 Task: Look for space in Kabul, Afghanistan from 6th September, 2023 to 10th September, 2023 for 1 adult in price range Rs.9000 to Rs.17000. Place can be private room with 1  bedroom having 1 bed and 1 bathroom. Property type can be hotel. Amenities needed are: air conditioning, smoking allowed, . Booking option can be shelf check-in. Required host language is English.
Action: Mouse moved to (380, 82)
Screenshot: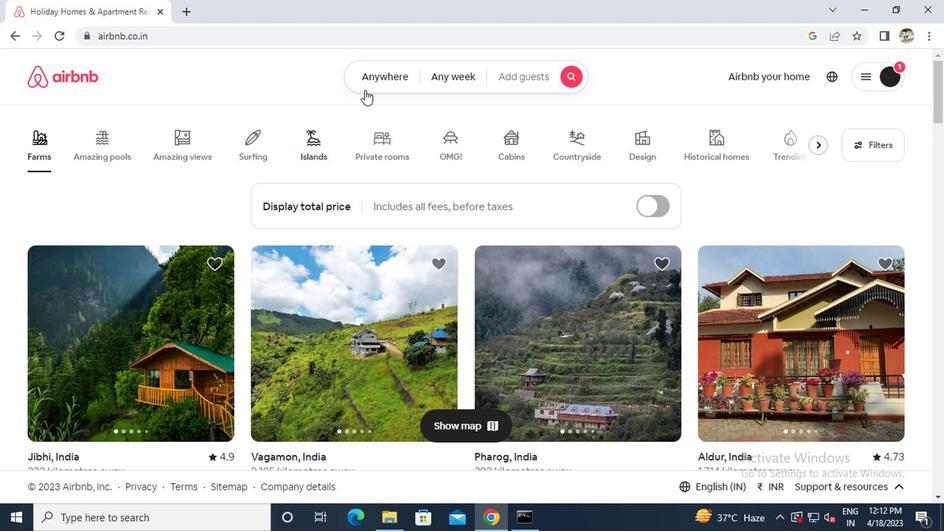 
Action: Mouse pressed left at (380, 82)
Screenshot: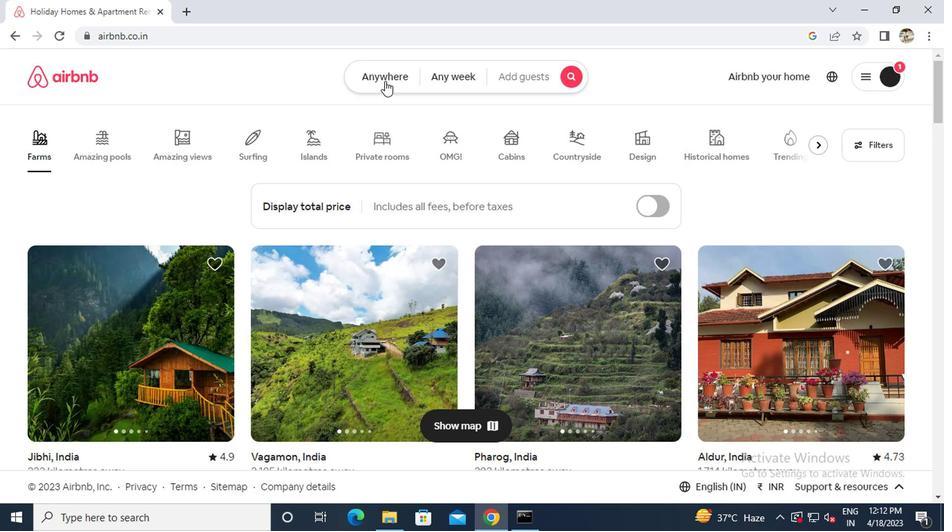 
Action: Mouse moved to (273, 141)
Screenshot: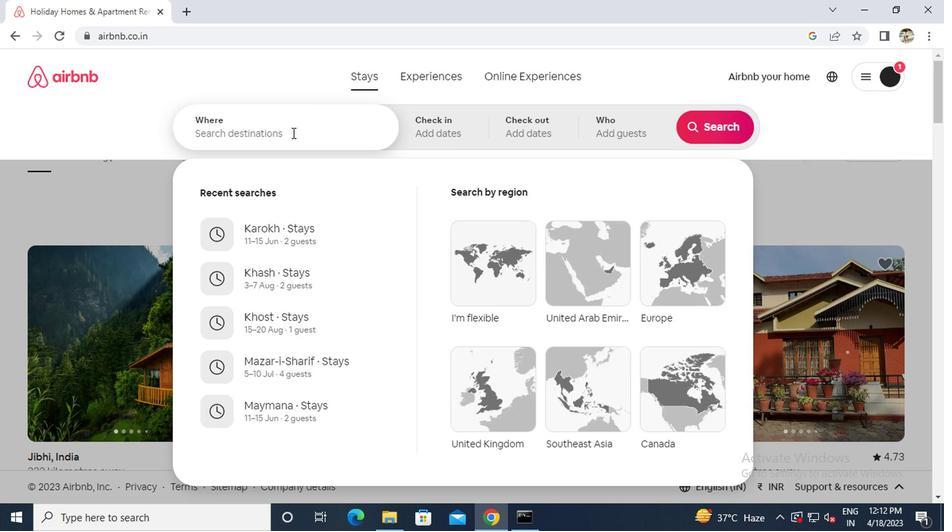 
Action: Mouse pressed left at (273, 141)
Screenshot: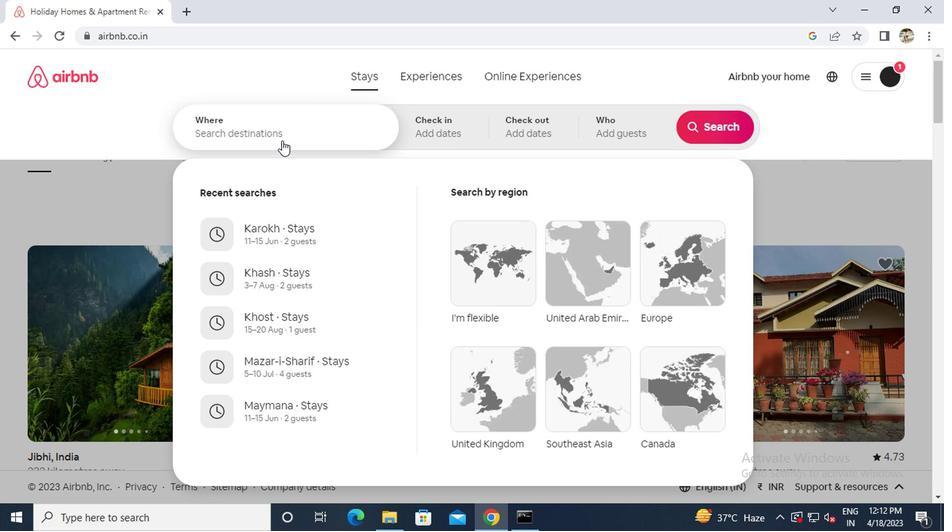 
Action: Key pressed <Key.caps_lock>k<Key.caps_lock>abul<Key.space>
Screenshot: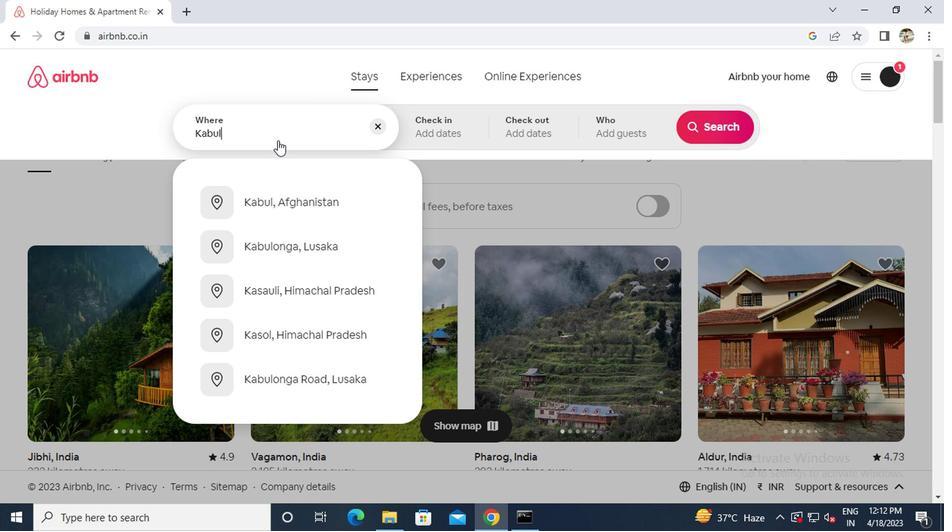 
Action: Mouse moved to (271, 205)
Screenshot: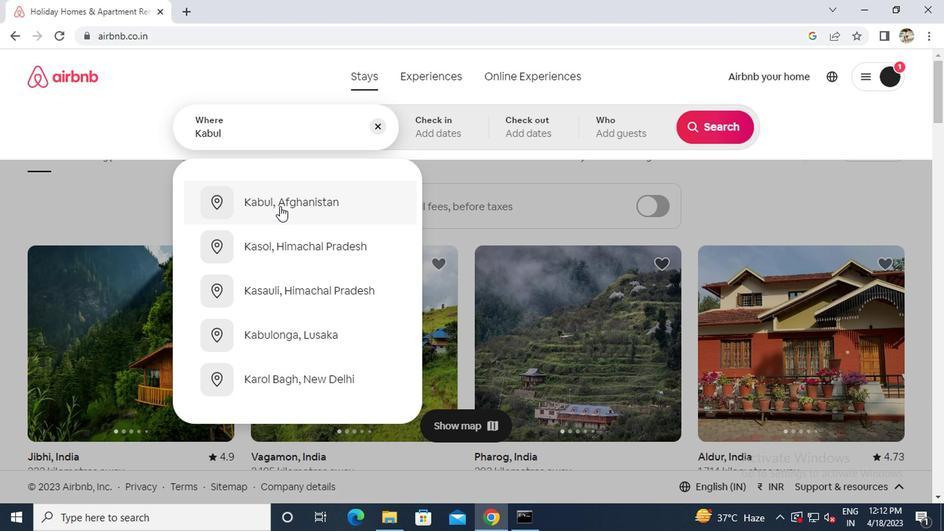 
Action: Mouse pressed left at (271, 205)
Screenshot: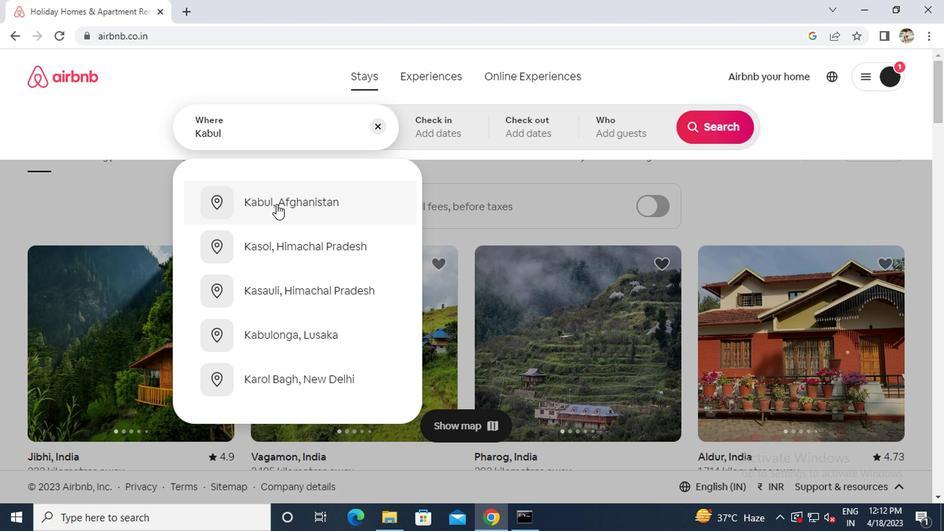 
Action: Mouse moved to (699, 242)
Screenshot: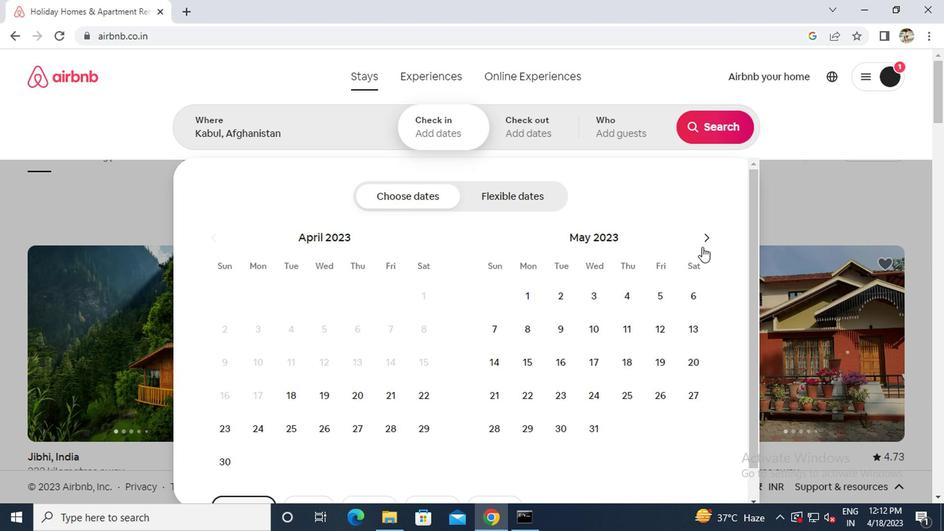 
Action: Mouse pressed left at (699, 242)
Screenshot: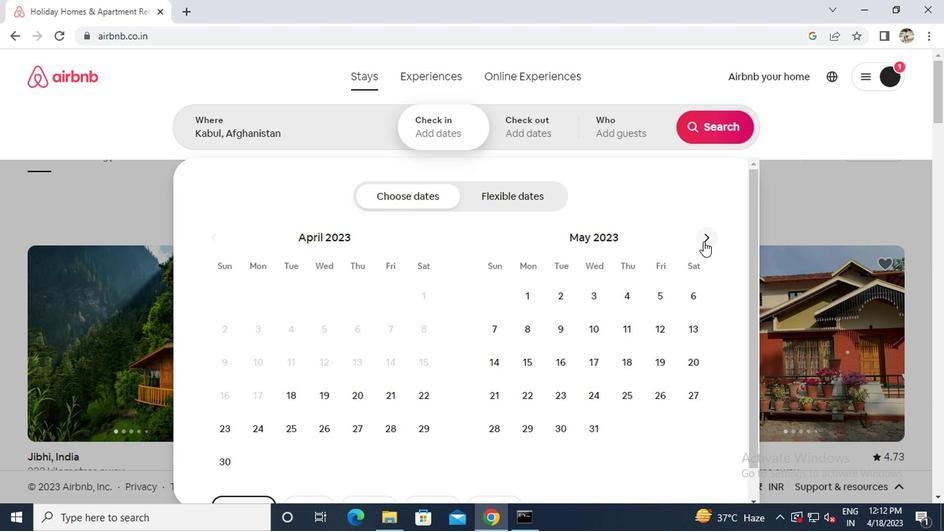 
Action: Mouse moved to (699, 242)
Screenshot: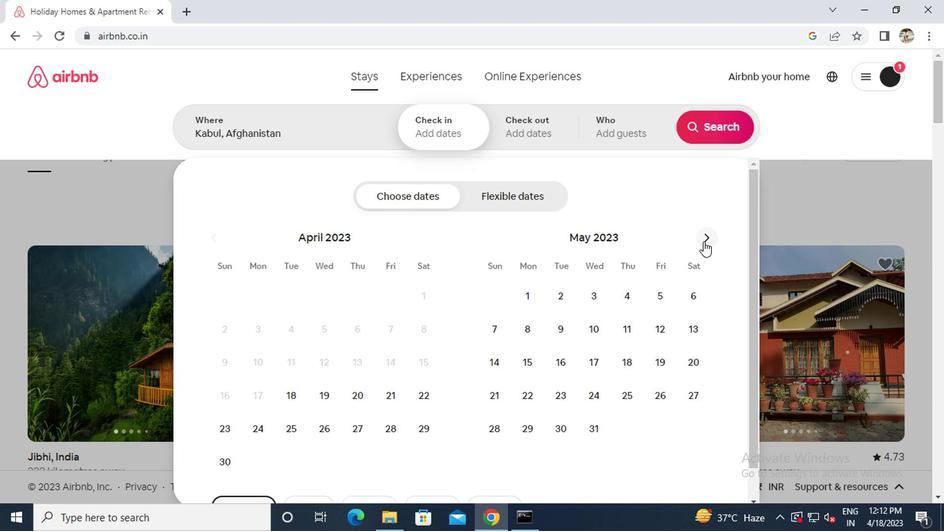 
Action: Mouse pressed left at (699, 242)
Screenshot: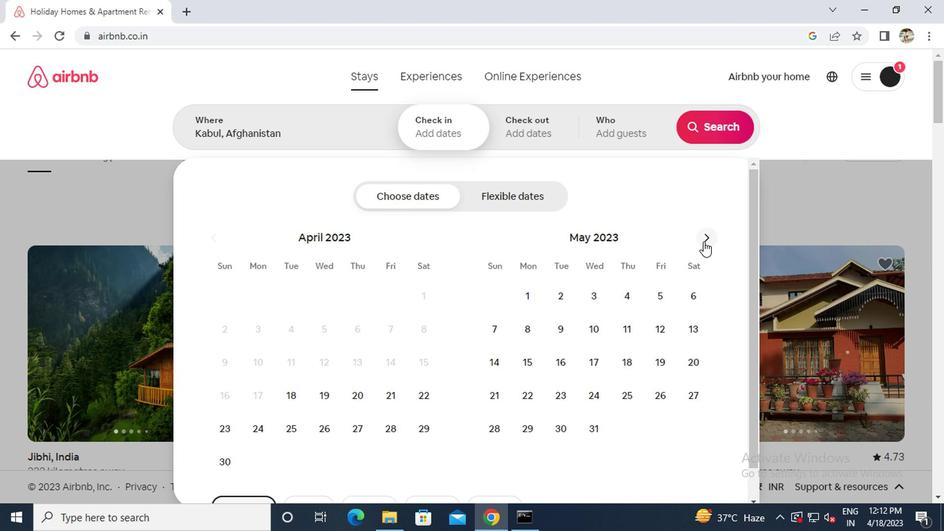 
Action: Mouse pressed left at (699, 242)
Screenshot: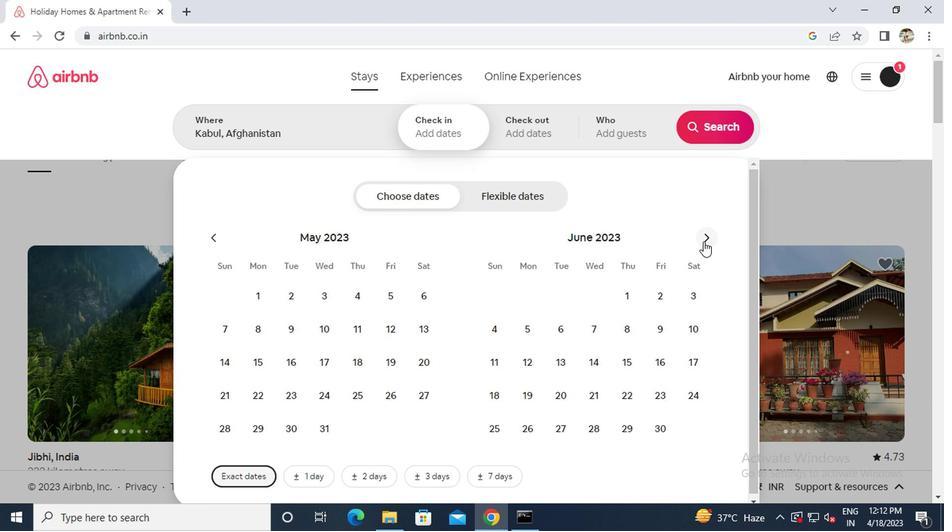
Action: Mouse pressed left at (699, 242)
Screenshot: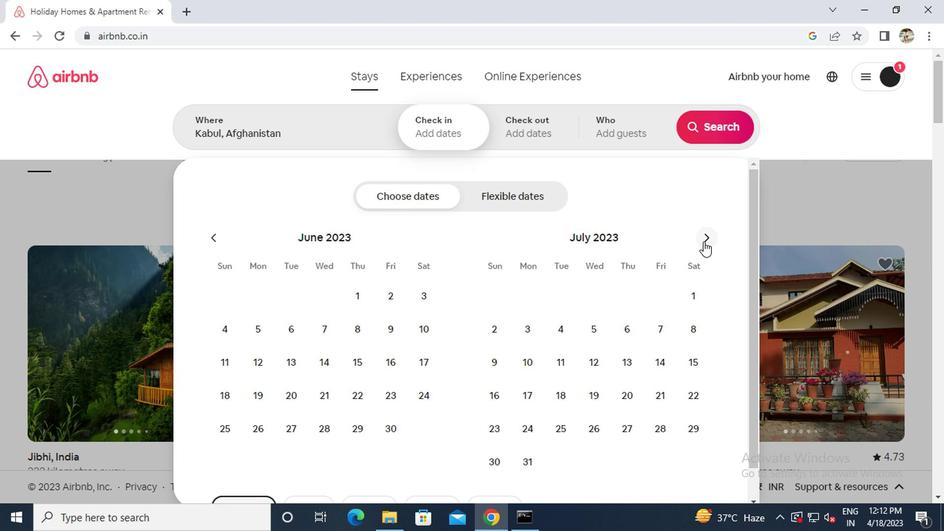
Action: Mouse pressed left at (699, 242)
Screenshot: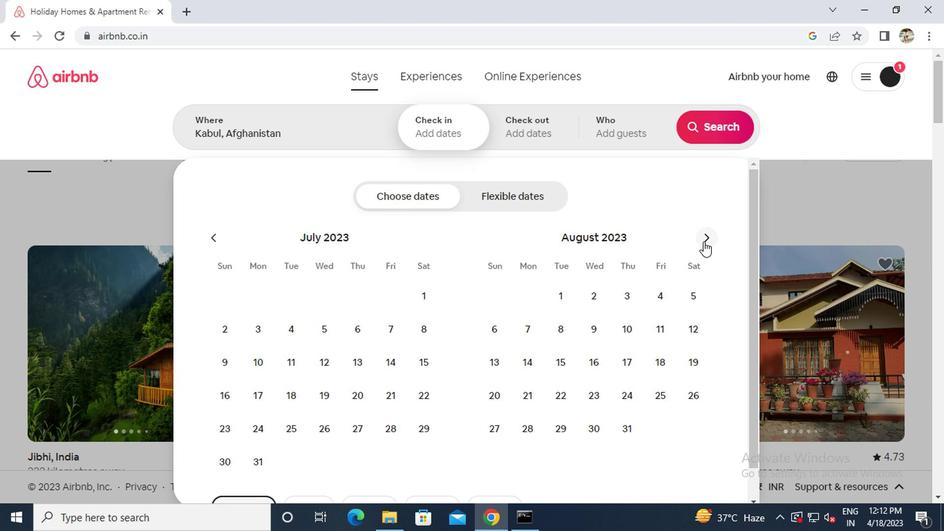 
Action: Mouse moved to (583, 330)
Screenshot: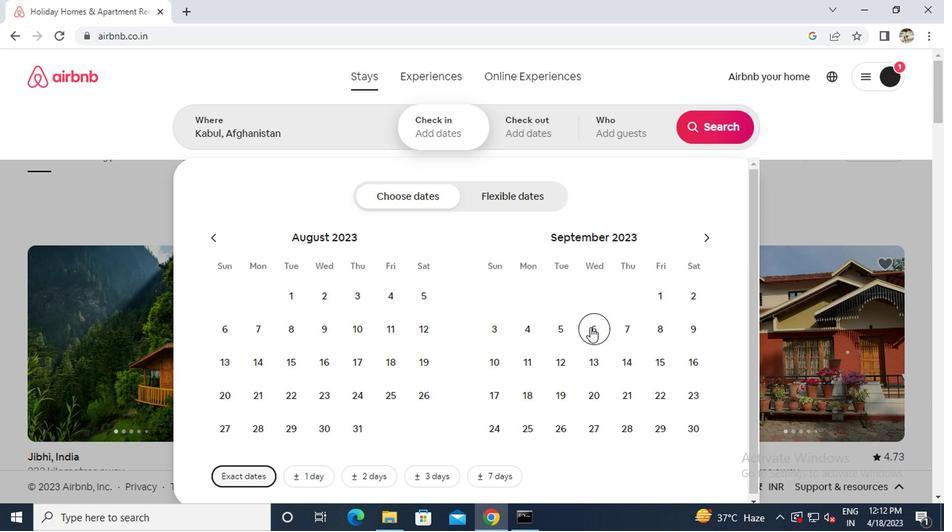 
Action: Mouse pressed left at (583, 330)
Screenshot: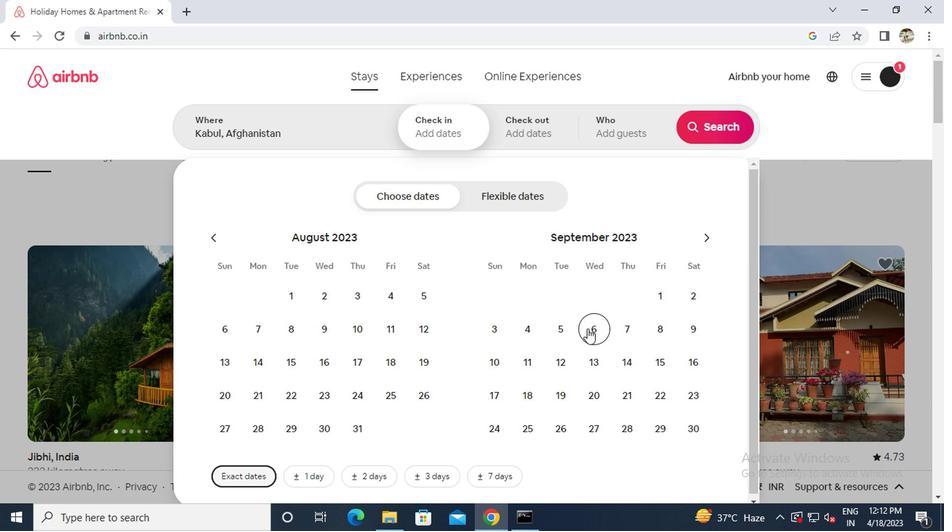 
Action: Mouse moved to (496, 361)
Screenshot: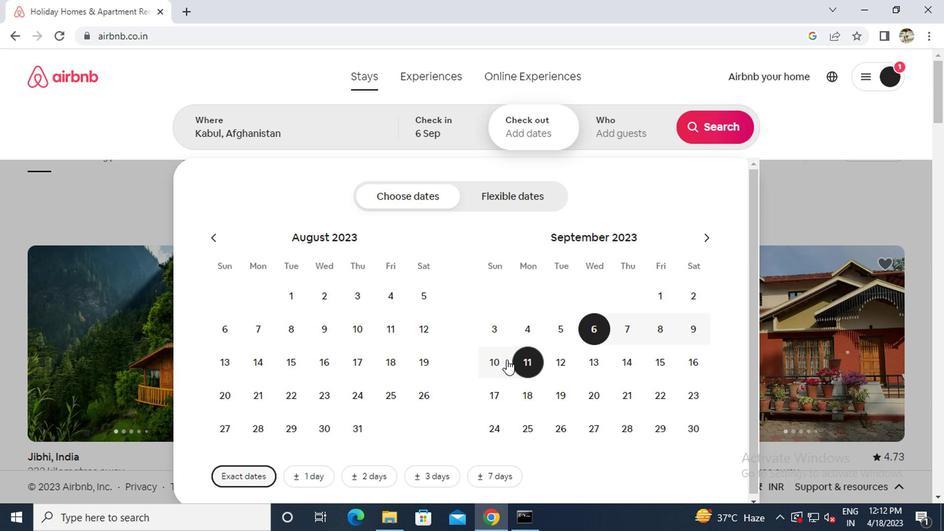 
Action: Mouse pressed left at (496, 361)
Screenshot: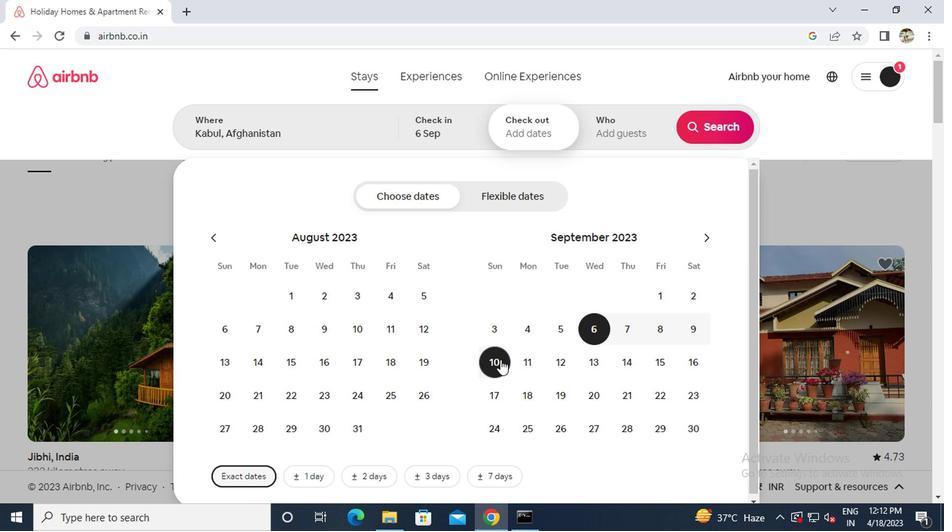 
Action: Mouse moved to (608, 142)
Screenshot: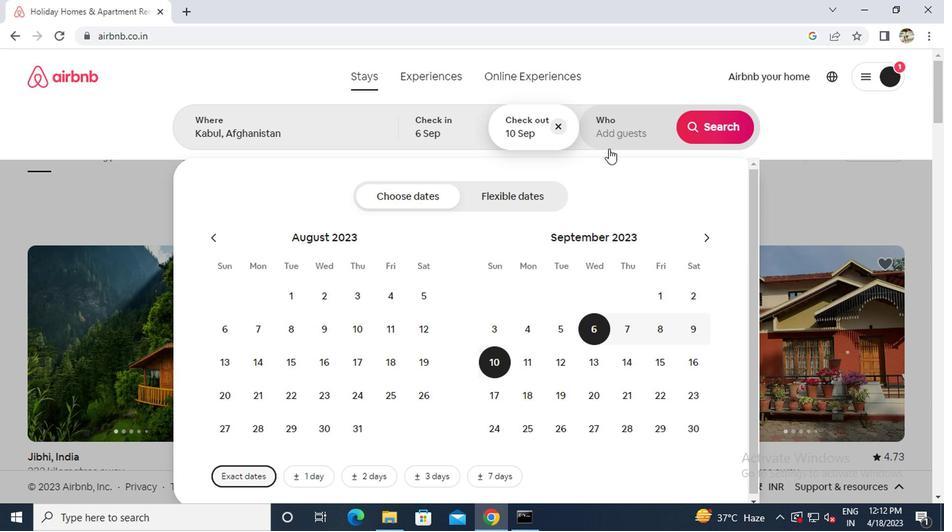 
Action: Mouse pressed left at (608, 142)
Screenshot: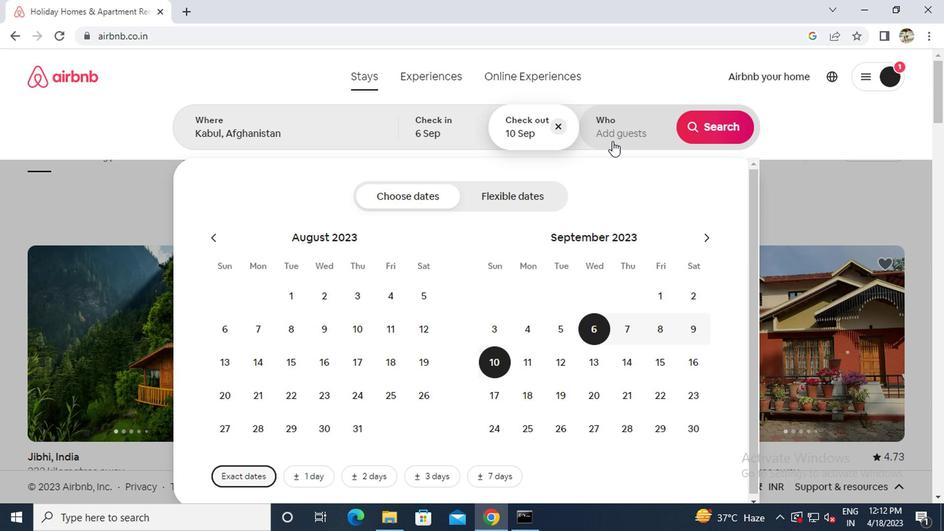 
Action: Mouse moved to (705, 210)
Screenshot: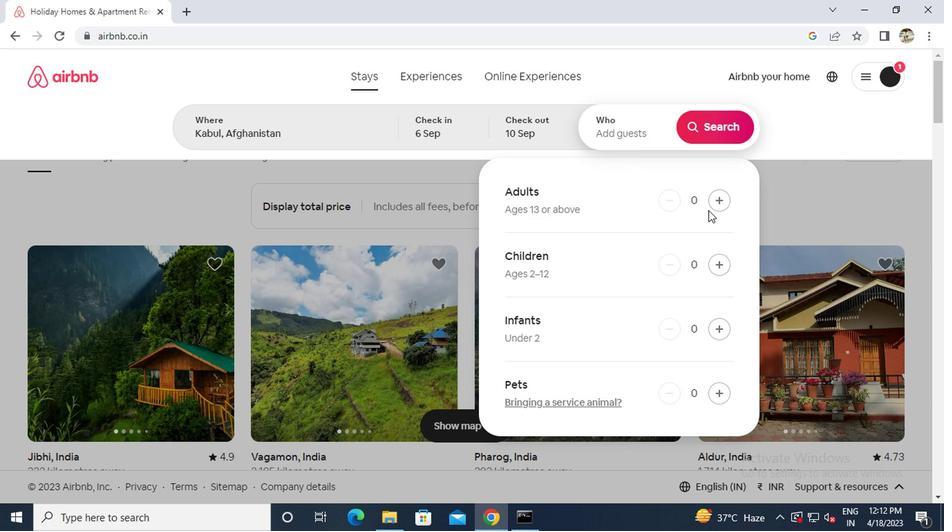 
Action: Mouse pressed left at (705, 210)
Screenshot: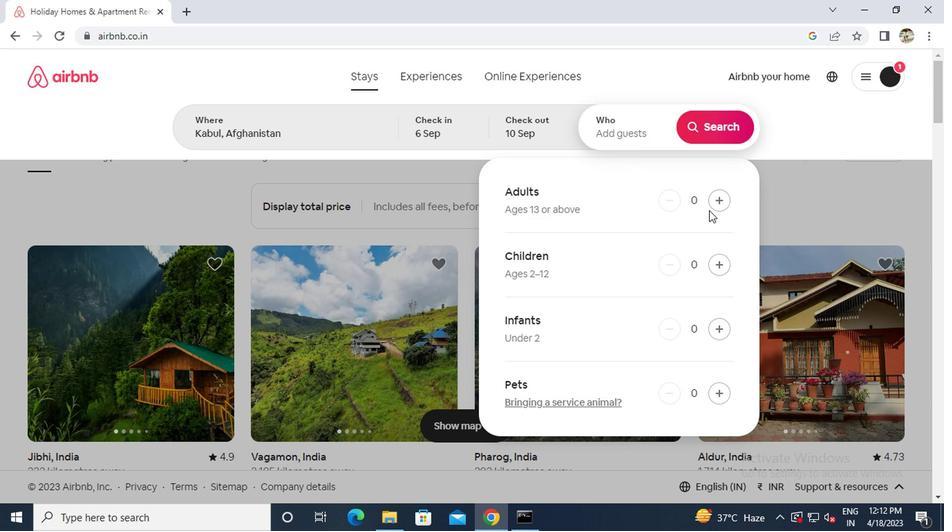 
Action: Mouse moved to (718, 200)
Screenshot: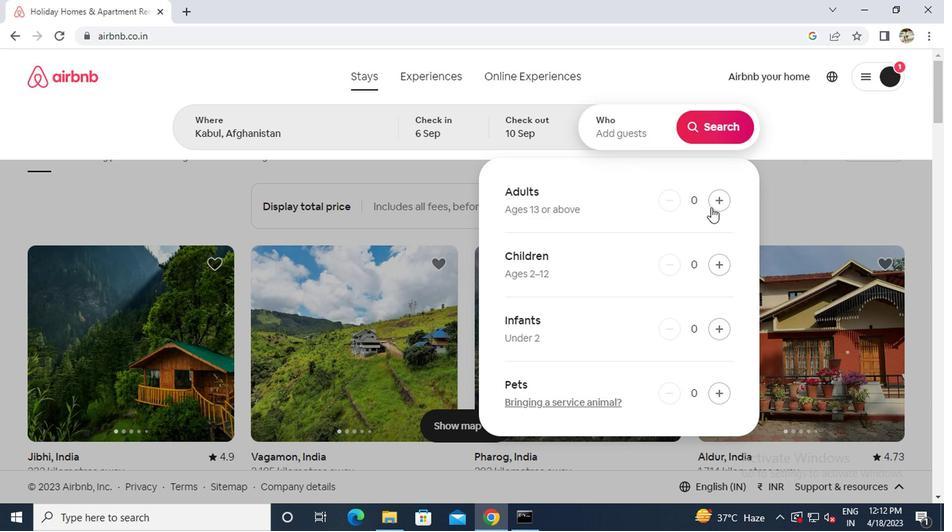 
Action: Mouse pressed left at (718, 200)
Screenshot: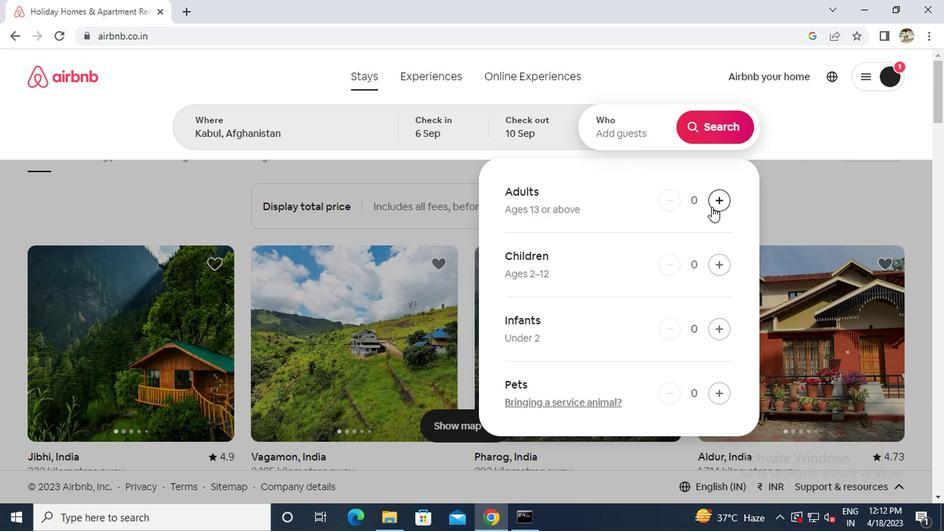 
Action: Mouse moved to (702, 128)
Screenshot: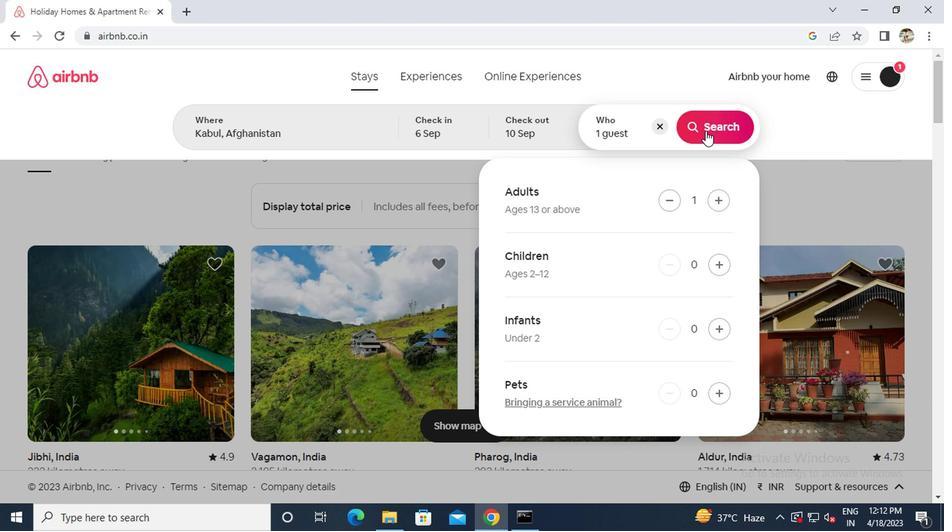
Action: Mouse pressed left at (702, 128)
Screenshot: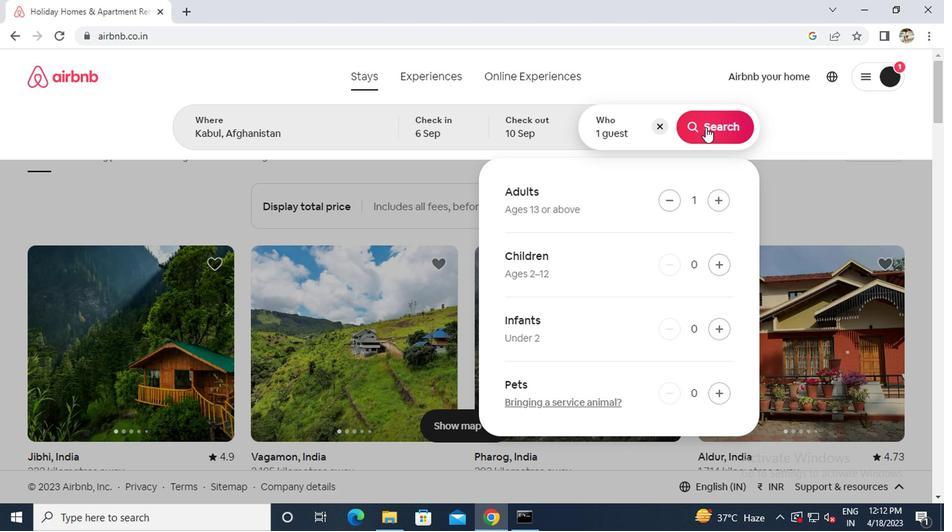 
Action: Mouse moved to (881, 141)
Screenshot: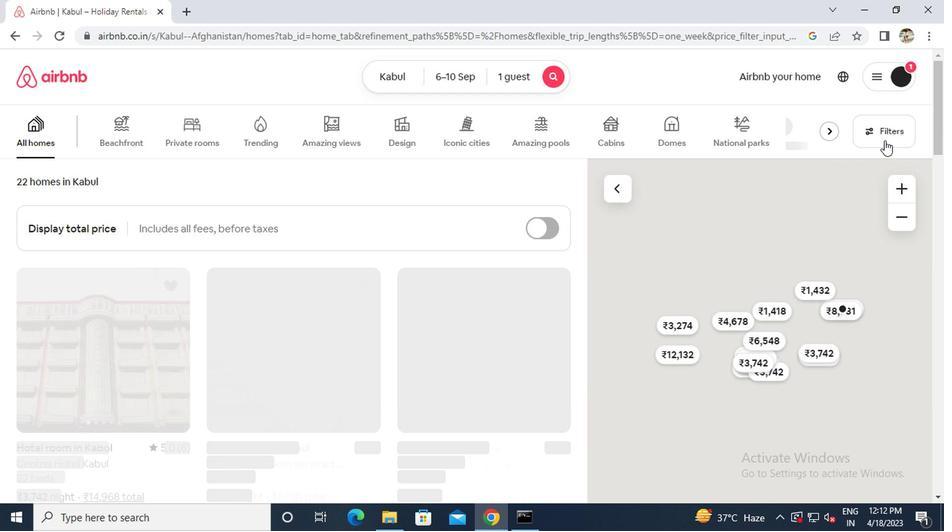 
Action: Mouse pressed left at (881, 141)
Screenshot: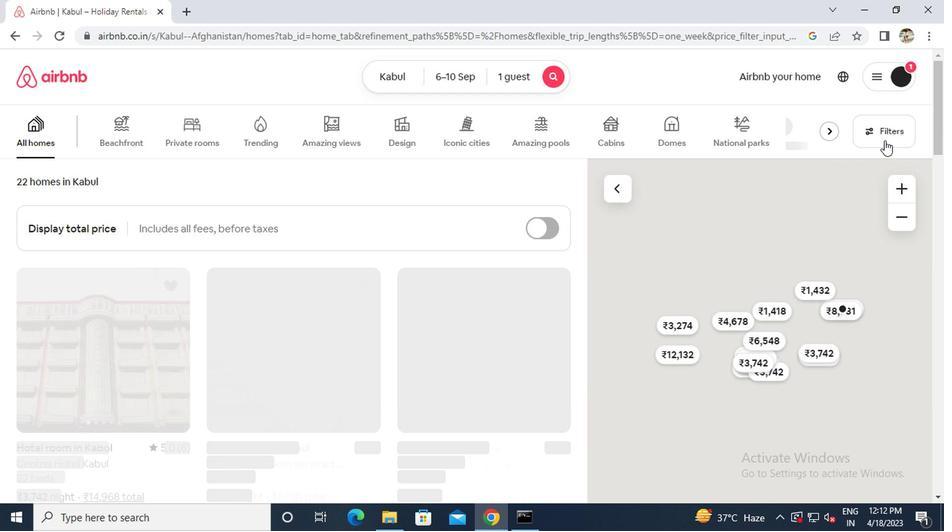 
Action: Mouse moved to (392, 300)
Screenshot: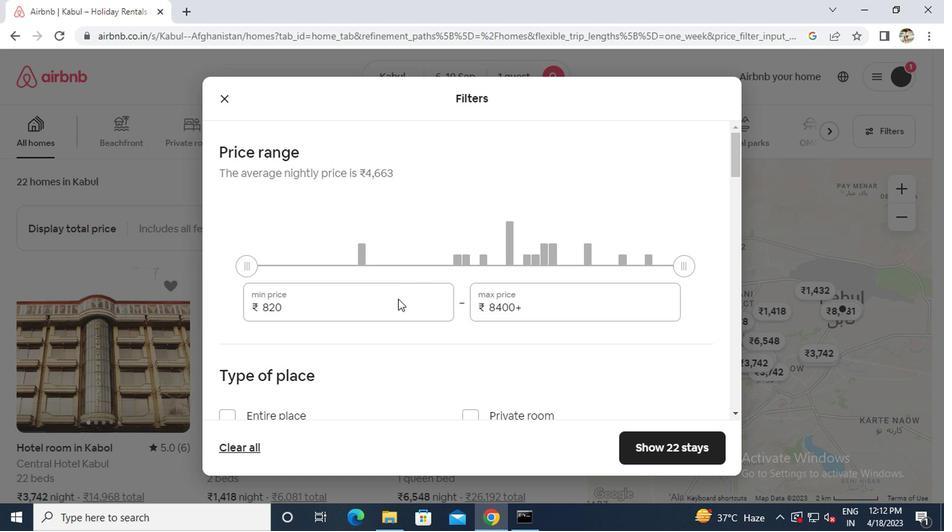 
Action: Mouse pressed left at (392, 300)
Screenshot: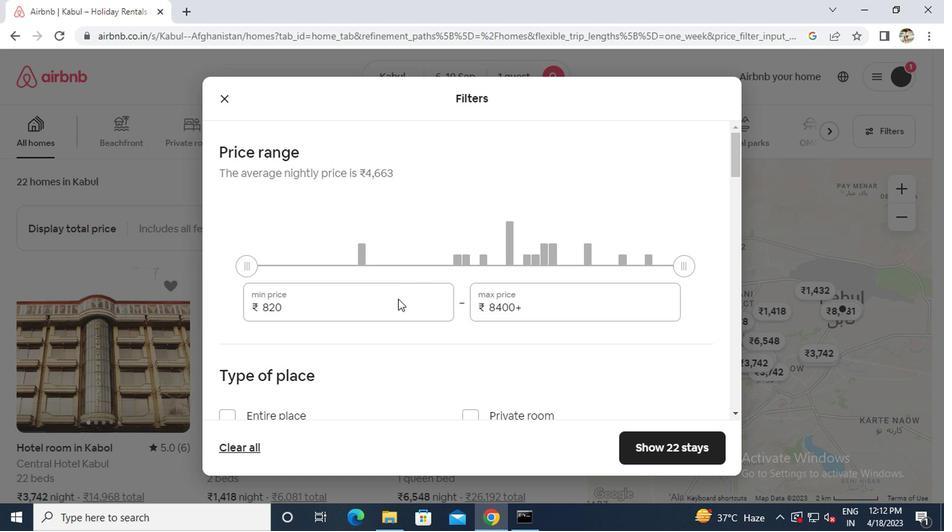 
Action: Key pressed ctrl+A9000
Screenshot: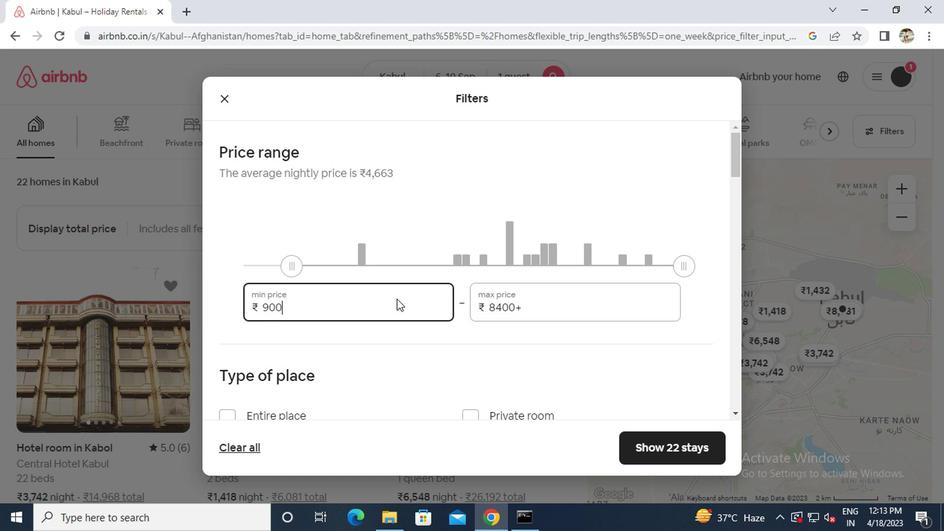 
Action: Mouse moved to (550, 315)
Screenshot: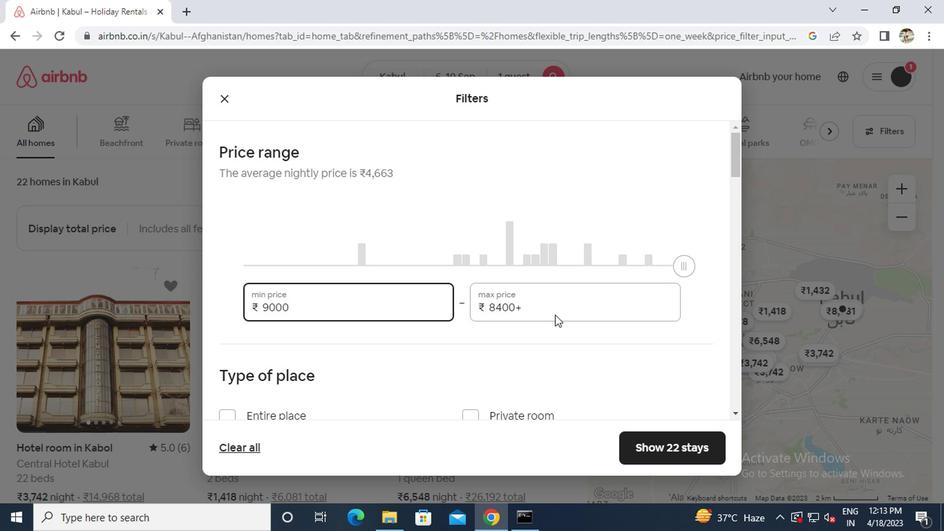 
Action: Mouse pressed left at (550, 315)
Screenshot: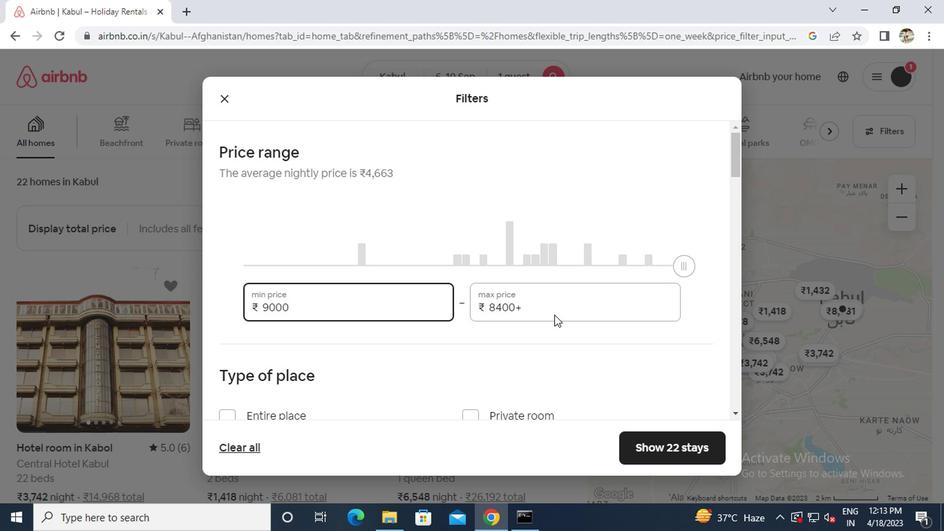 
Action: Mouse moved to (548, 315)
Screenshot: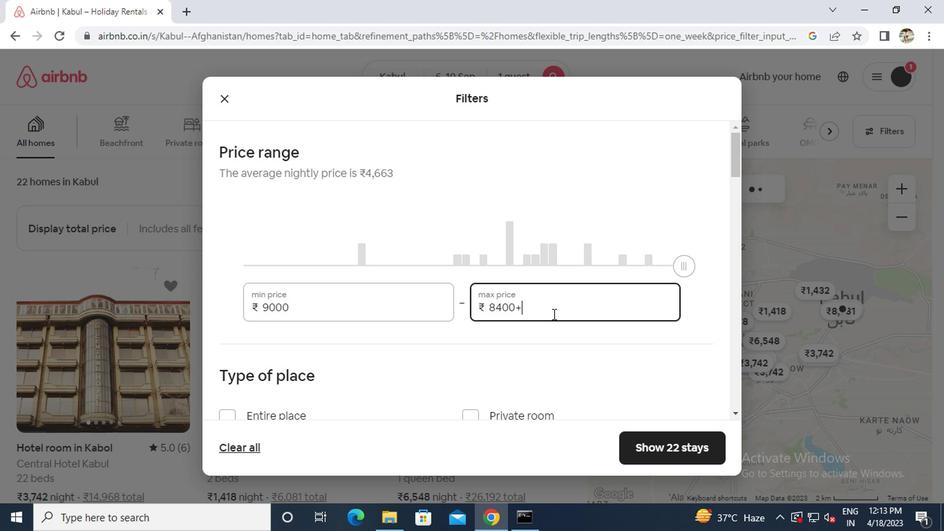 
Action: Key pressed ctrl+Actrl+12000
Screenshot: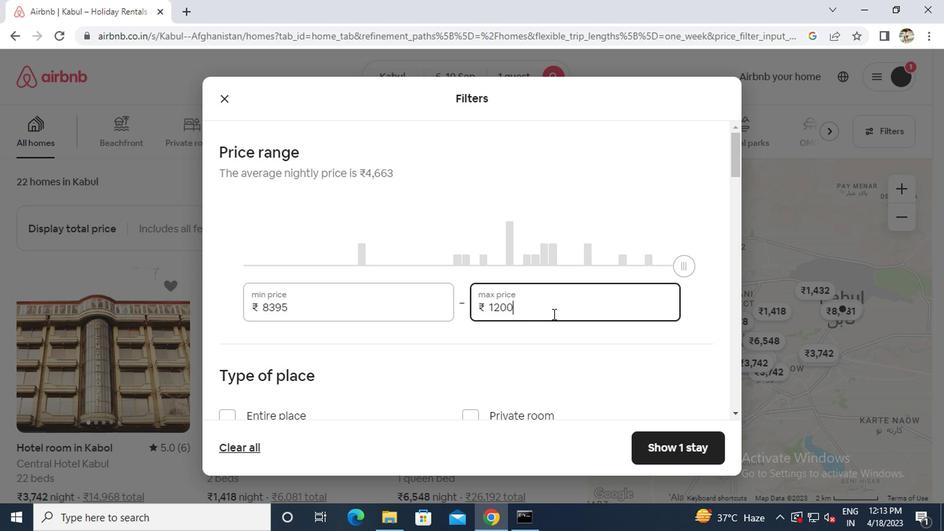 
Action: Mouse moved to (527, 327)
Screenshot: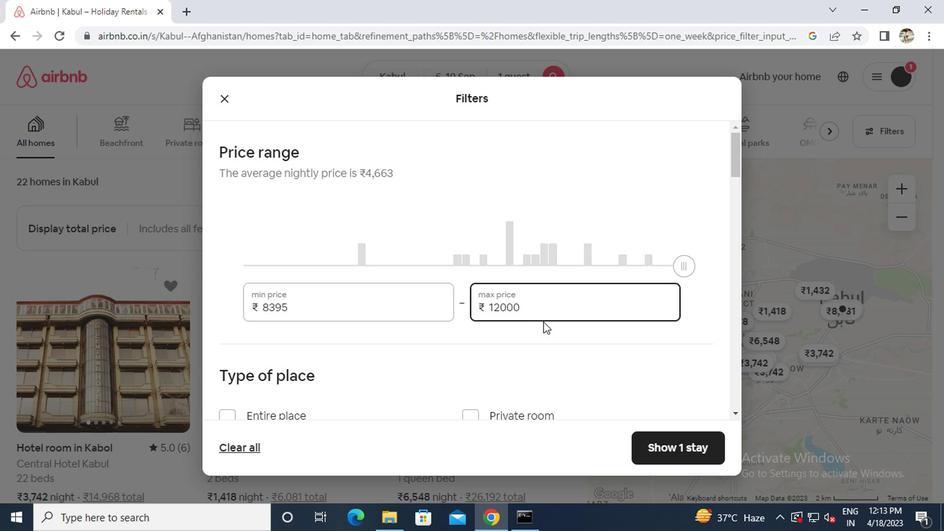 
Action: Mouse scrolled (527, 326) with delta (0, 0)
Screenshot: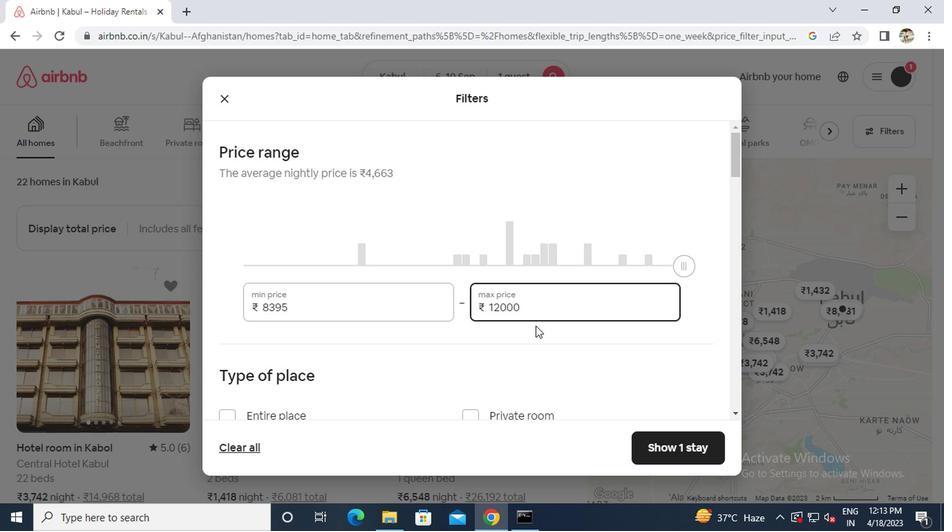 
Action: Mouse scrolled (527, 326) with delta (0, 0)
Screenshot: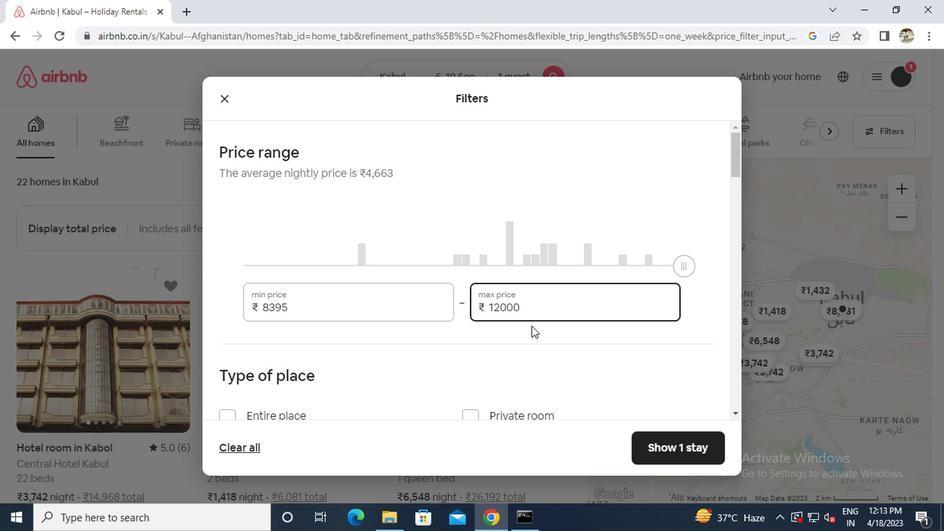 
Action: Mouse moved to (476, 276)
Screenshot: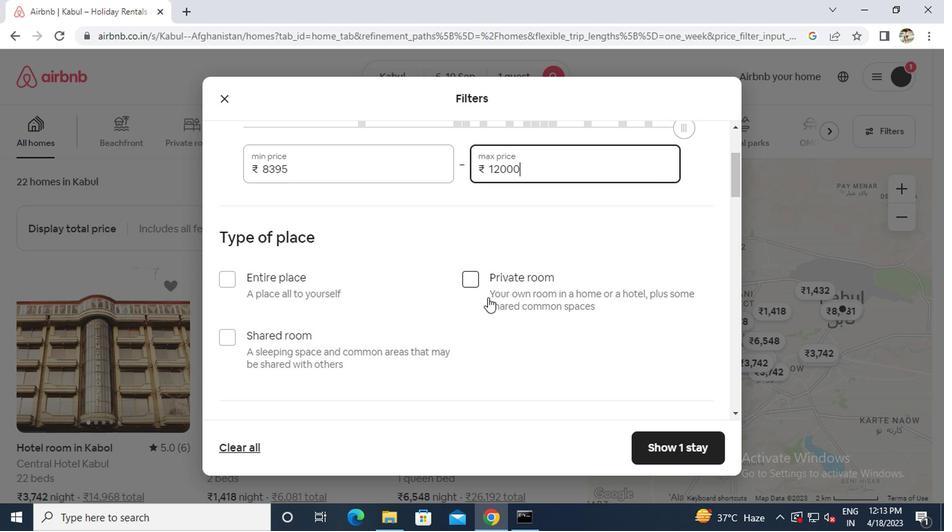 
Action: Mouse pressed left at (476, 276)
Screenshot: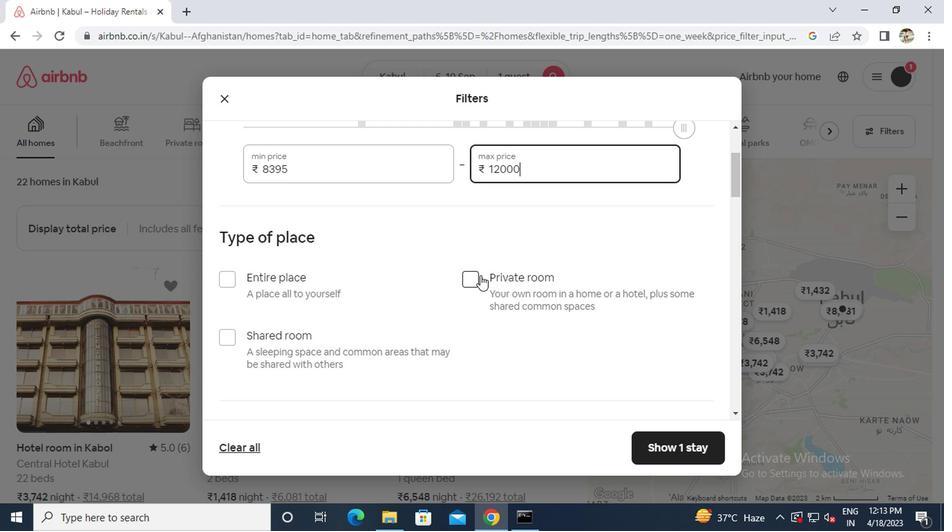 
Action: Mouse scrolled (476, 276) with delta (0, 0)
Screenshot: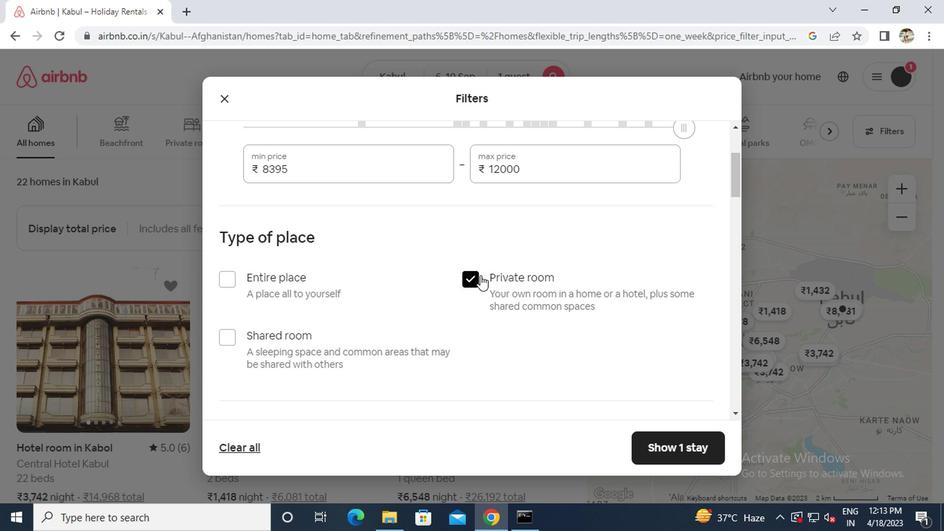 
Action: Mouse scrolled (476, 276) with delta (0, 0)
Screenshot: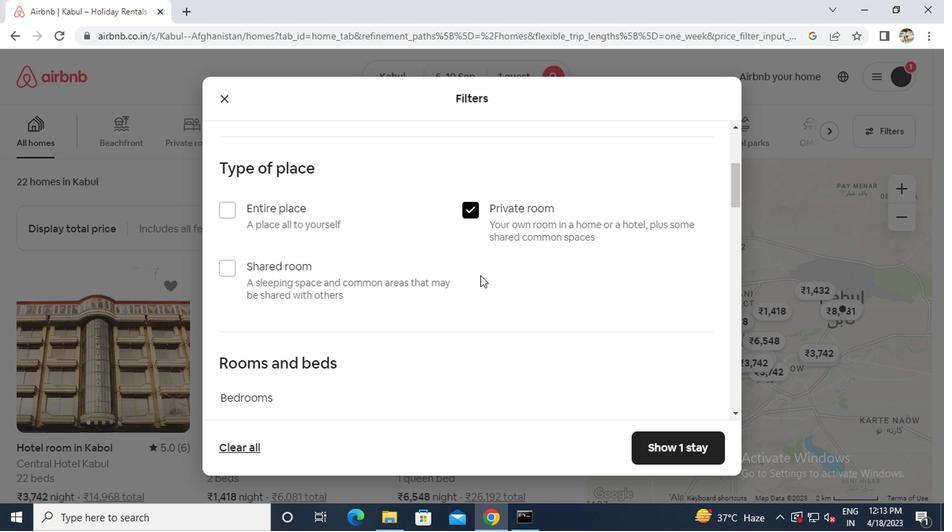 
Action: Mouse scrolled (476, 276) with delta (0, 0)
Screenshot: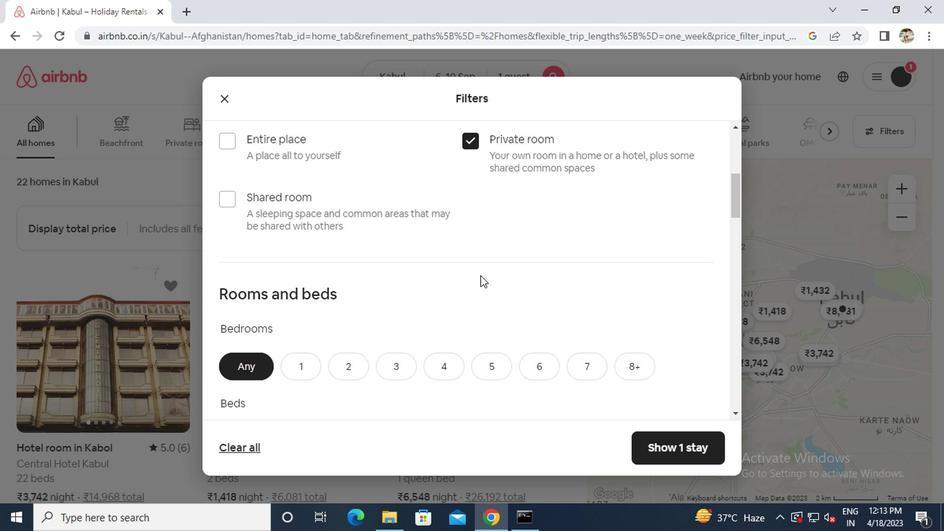 
Action: Mouse moved to (303, 296)
Screenshot: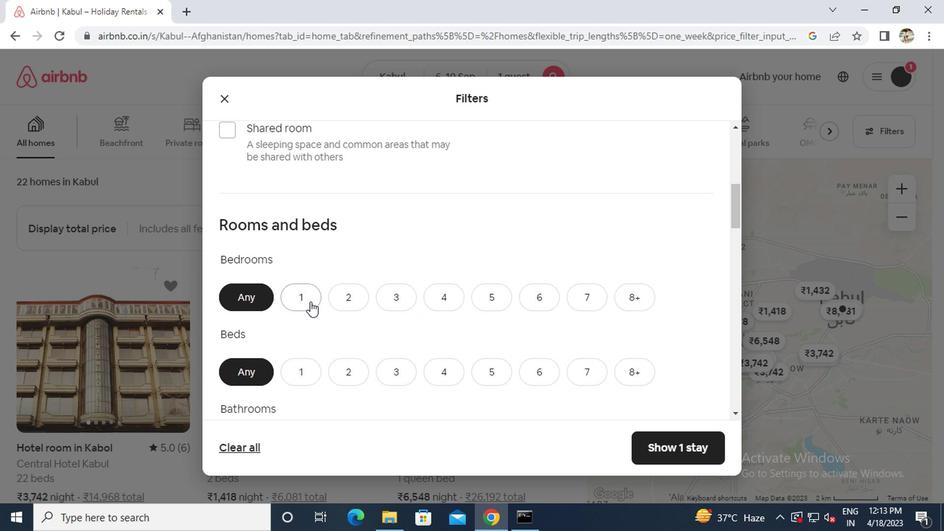 
Action: Mouse pressed left at (303, 296)
Screenshot: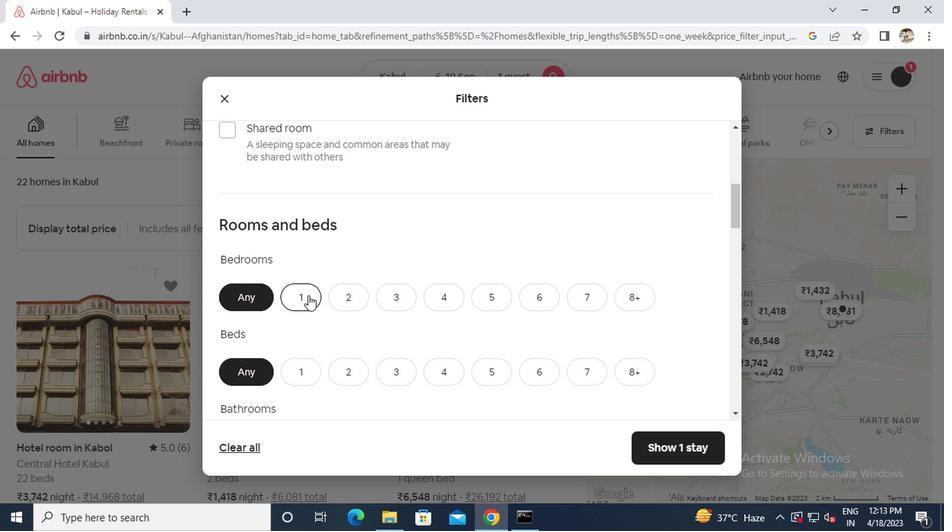 
Action: Mouse scrolled (303, 296) with delta (0, 0)
Screenshot: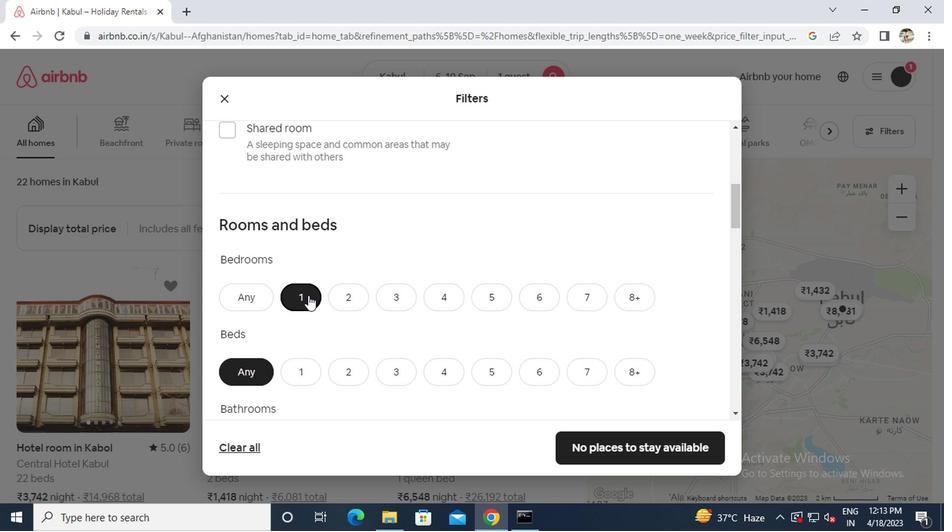 
Action: Mouse moved to (304, 304)
Screenshot: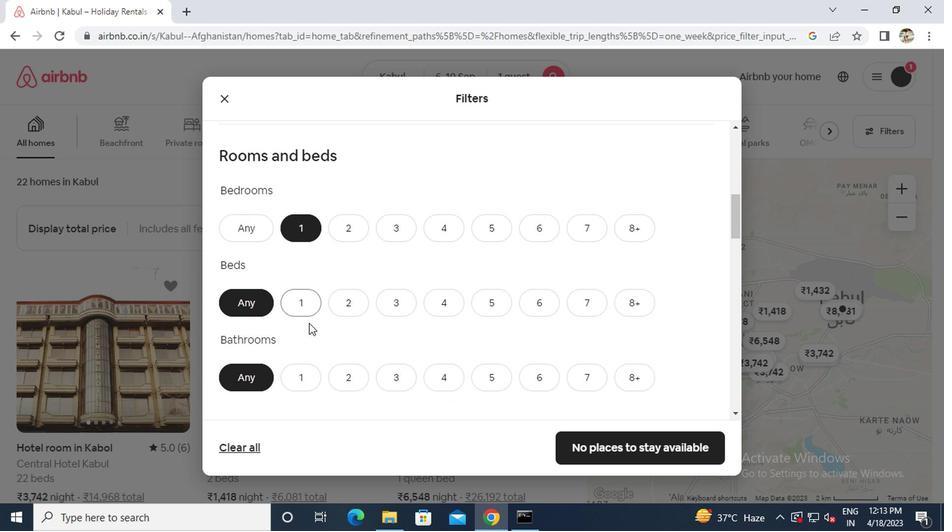 
Action: Mouse pressed left at (304, 304)
Screenshot: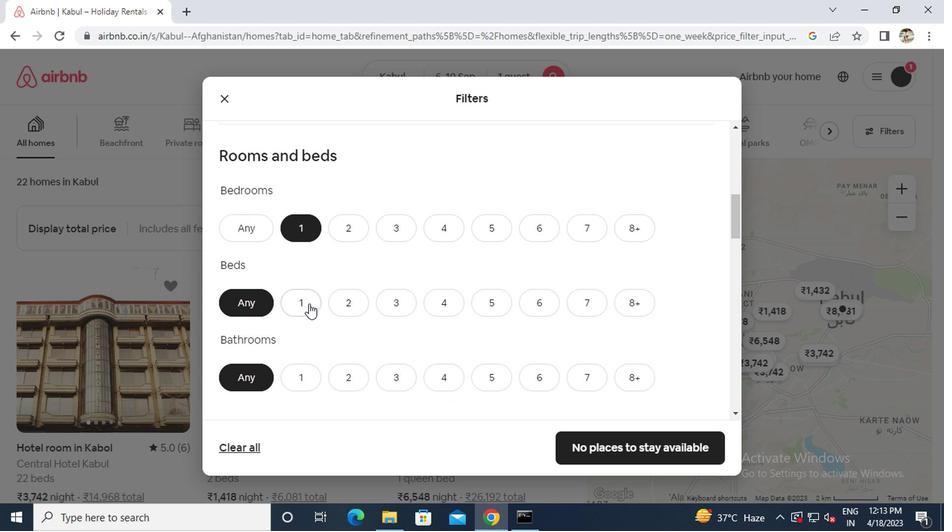
Action: Mouse moved to (295, 381)
Screenshot: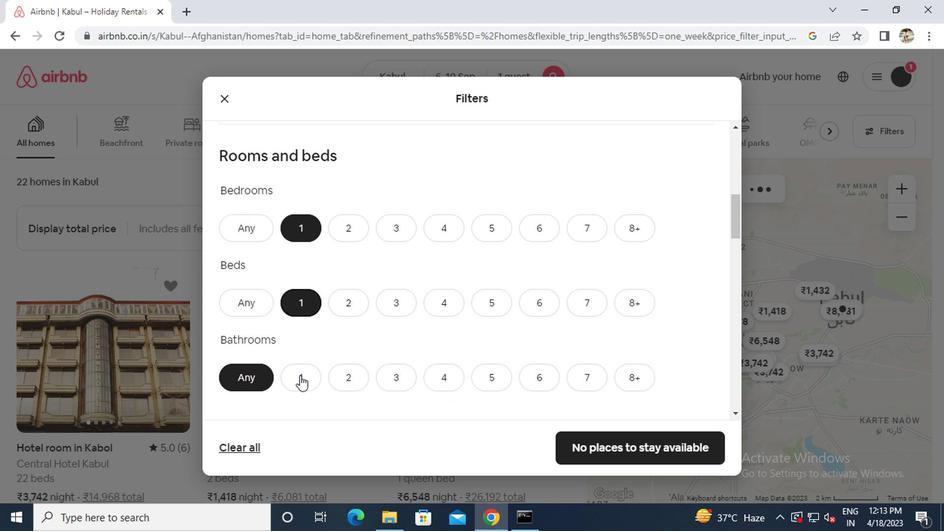 
Action: Mouse pressed left at (295, 381)
Screenshot: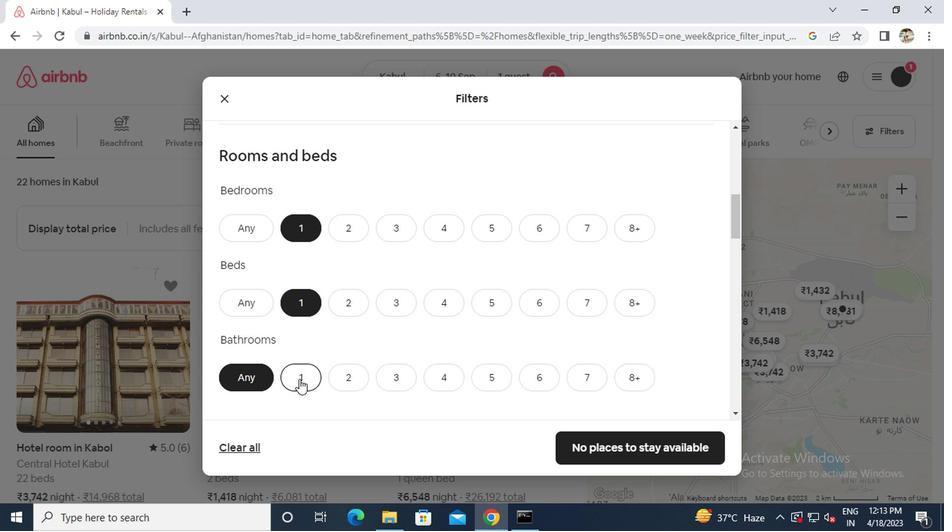 
Action: Mouse scrolled (295, 380) with delta (0, 0)
Screenshot: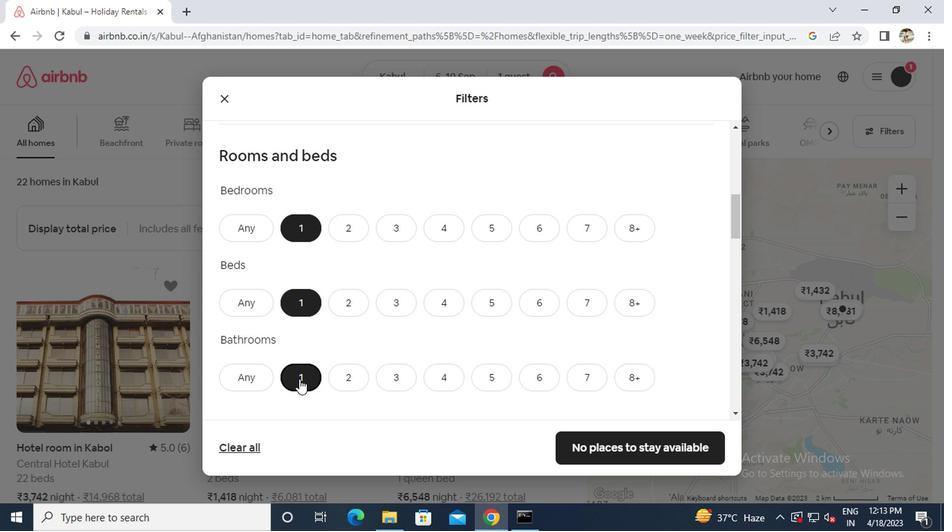 
Action: Mouse scrolled (295, 380) with delta (0, 0)
Screenshot: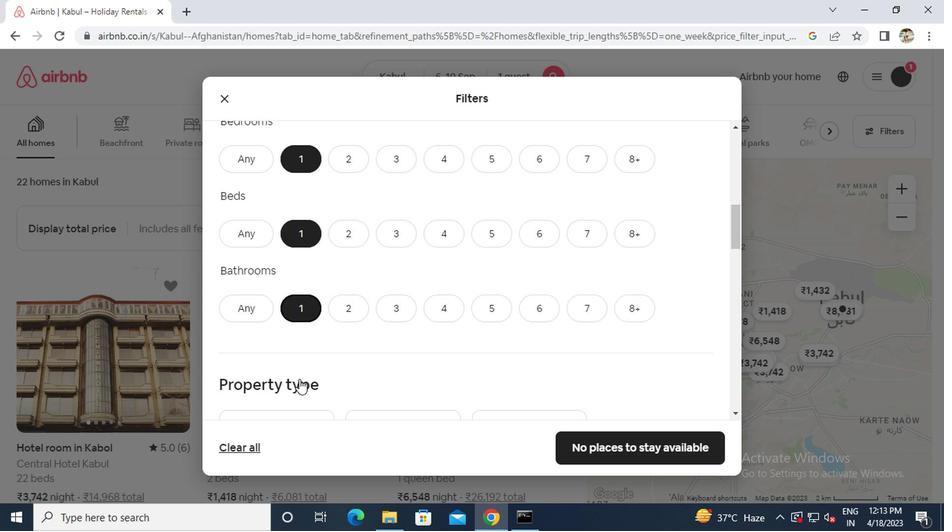 
Action: Mouse moved to (295, 381)
Screenshot: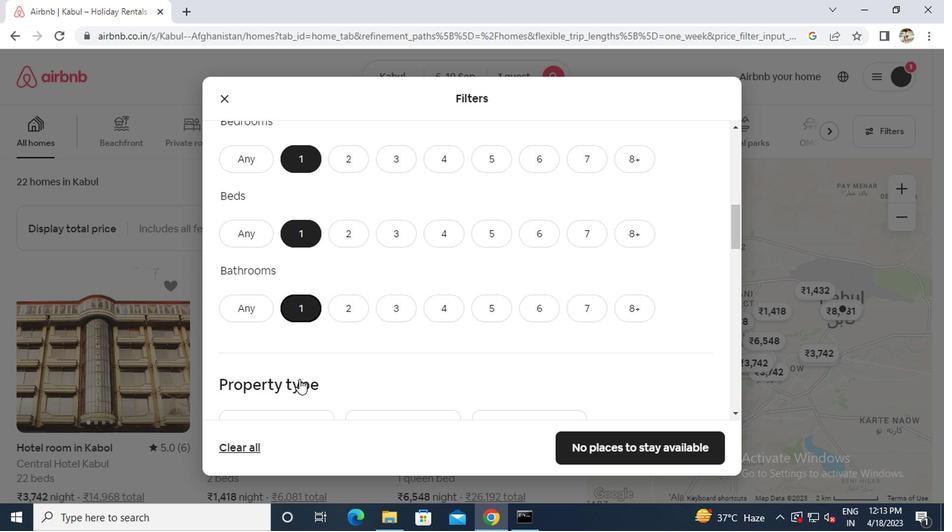 
Action: Mouse scrolled (295, 380) with delta (0, 0)
Screenshot: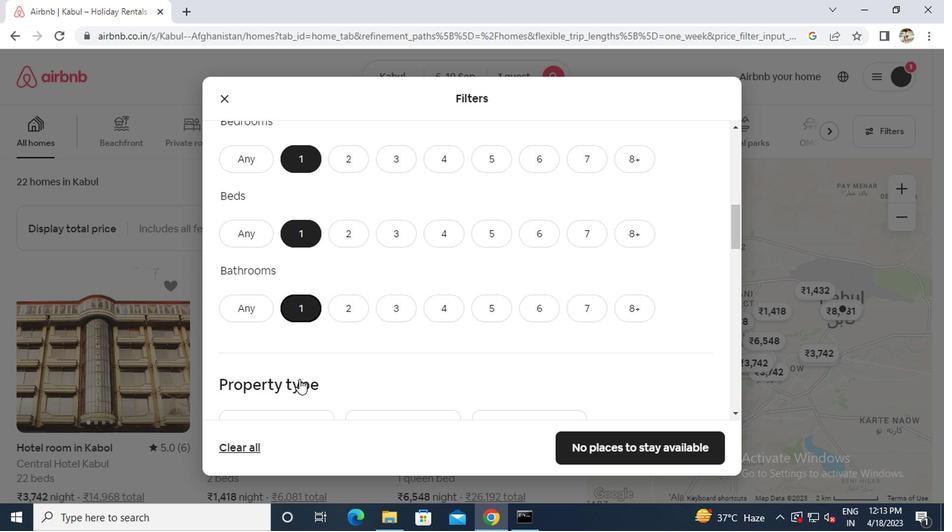 
Action: Mouse scrolled (295, 380) with delta (0, 0)
Screenshot: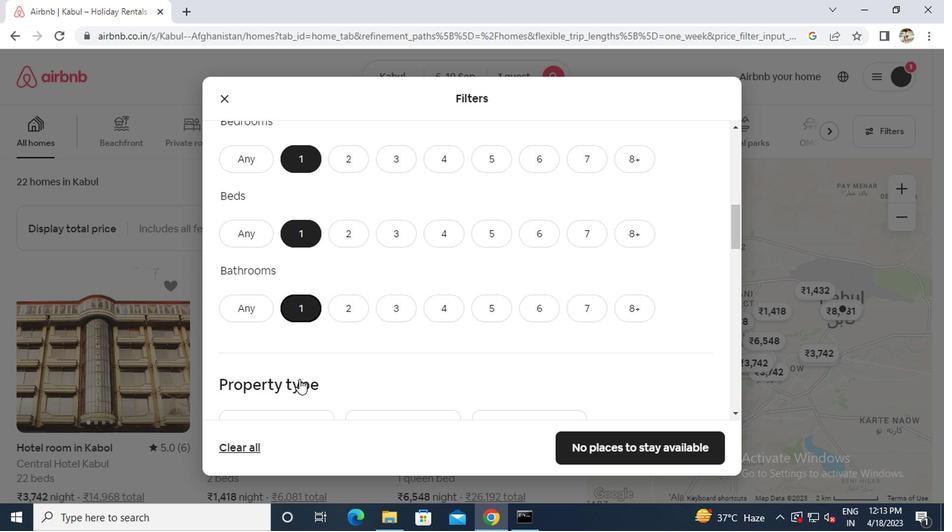 
Action: Mouse scrolled (295, 380) with delta (0, 0)
Screenshot: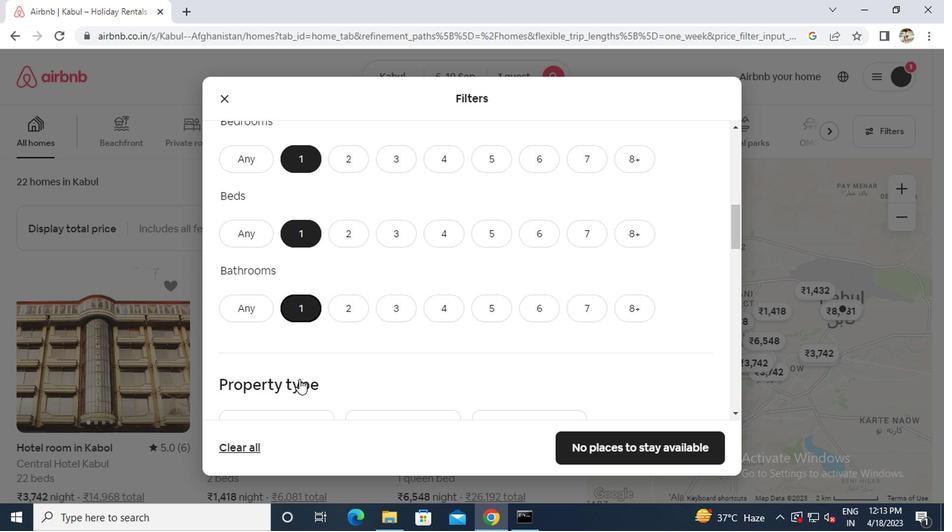 
Action: Mouse moved to (503, 207)
Screenshot: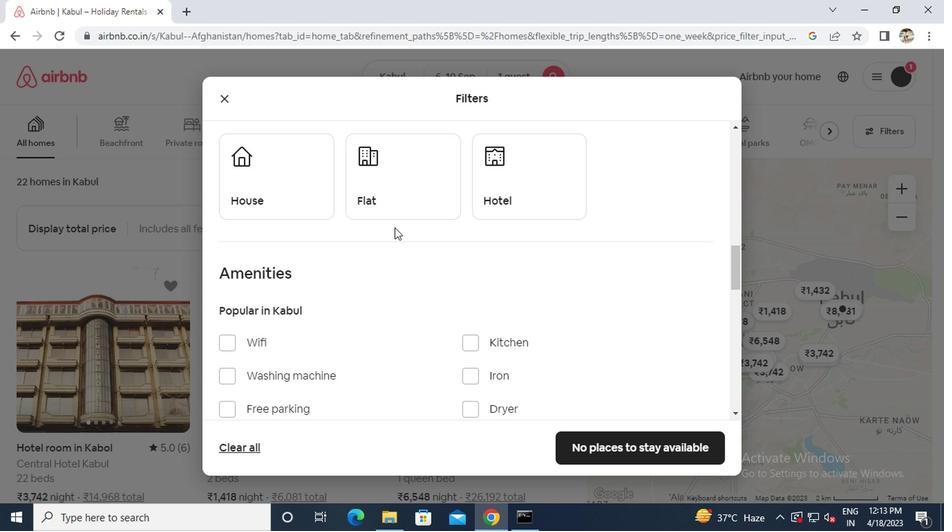 
Action: Mouse pressed left at (503, 207)
Screenshot: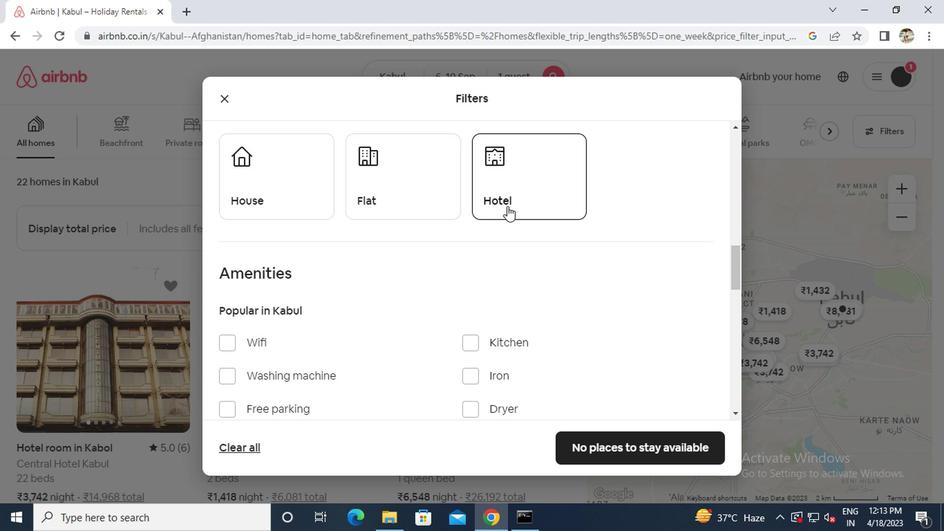 
Action: Mouse moved to (504, 207)
Screenshot: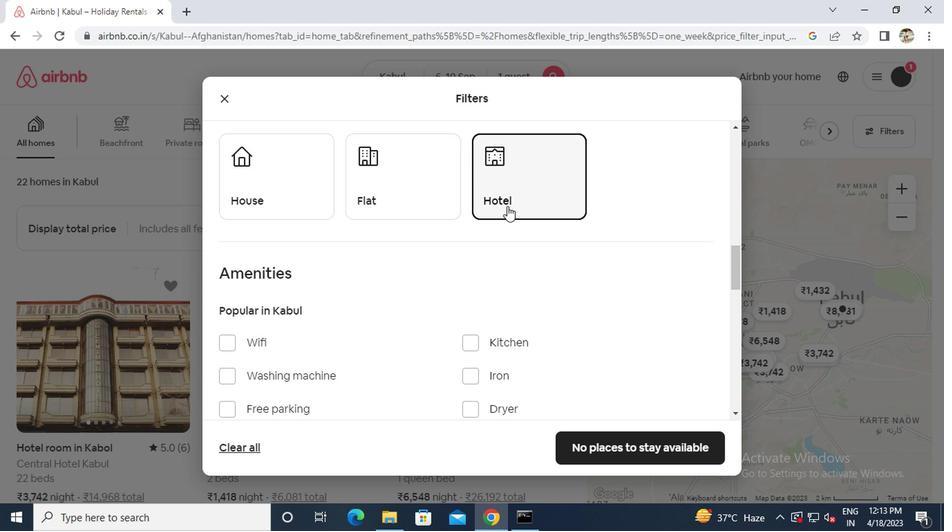 
Action: Mouse scrolled (504, 206) with delta (0, 0)
Screenshot: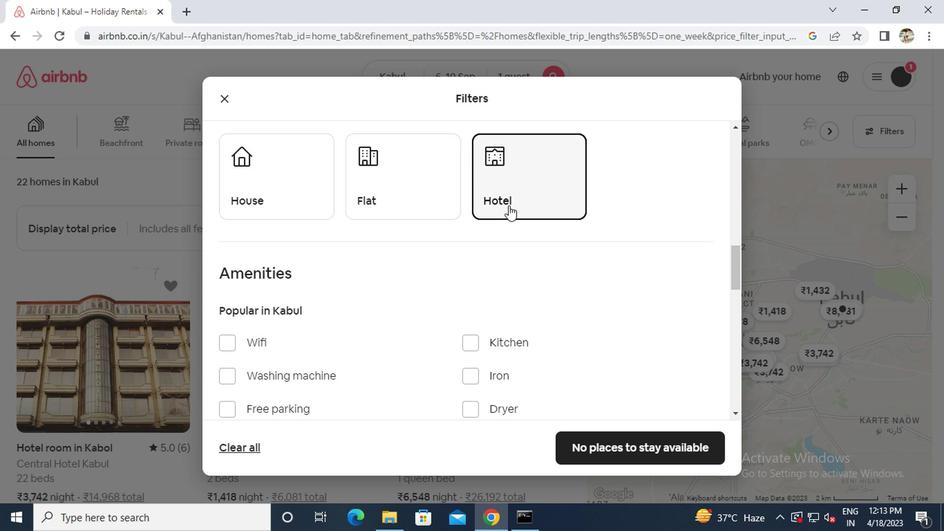 
Action: Mouse moved to (441, 249)
Screenshot: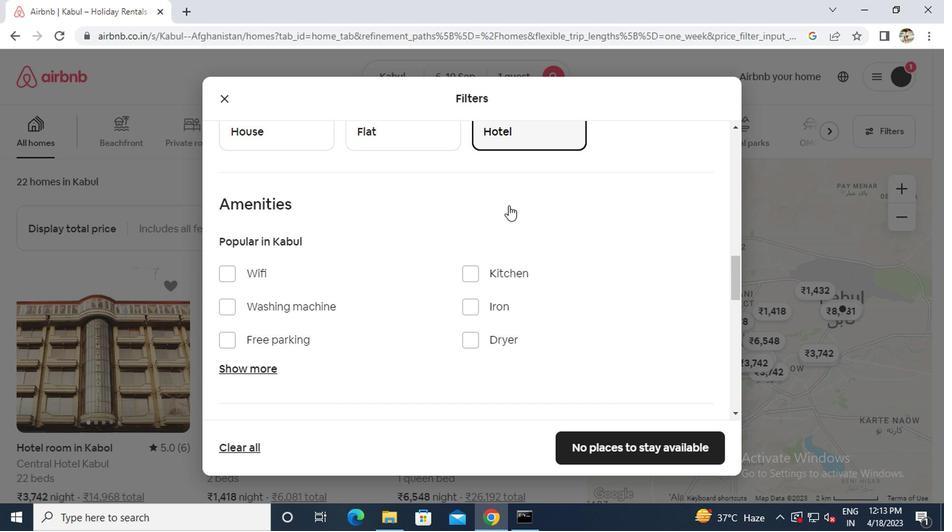 
Action: Mouse scrolled (441, 249) with delta (0, 0)
Screenshot: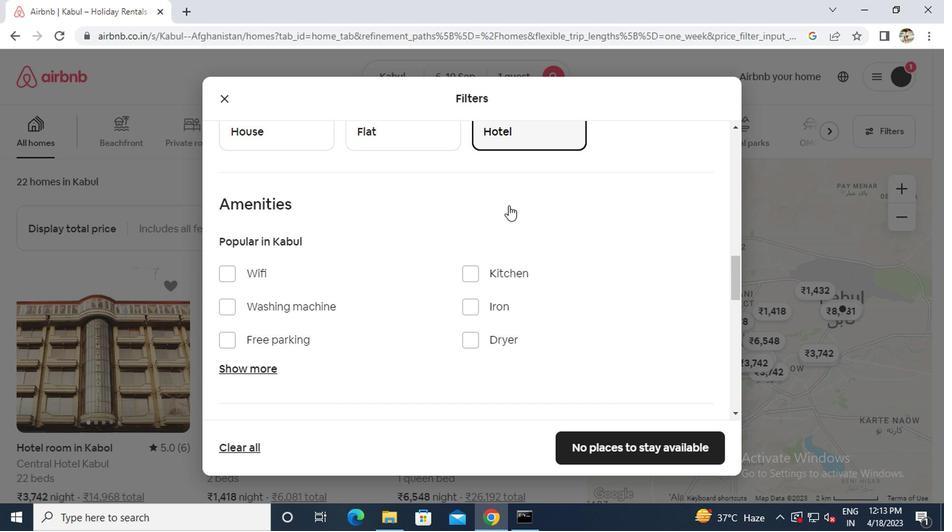 
Action: Mouse moved to (435, 254)
Screenshot: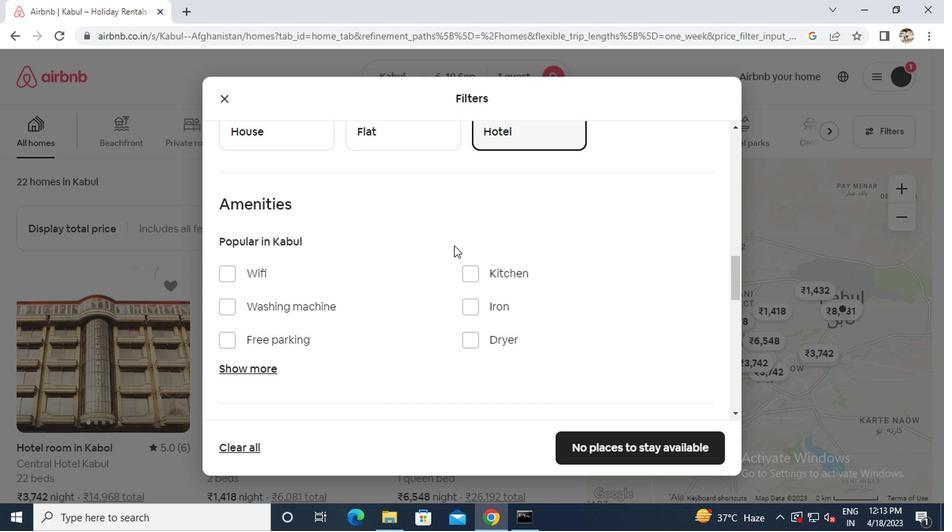 
Action: Mouse scrolled (435, 254) with delta (0, 0)
Screenshot: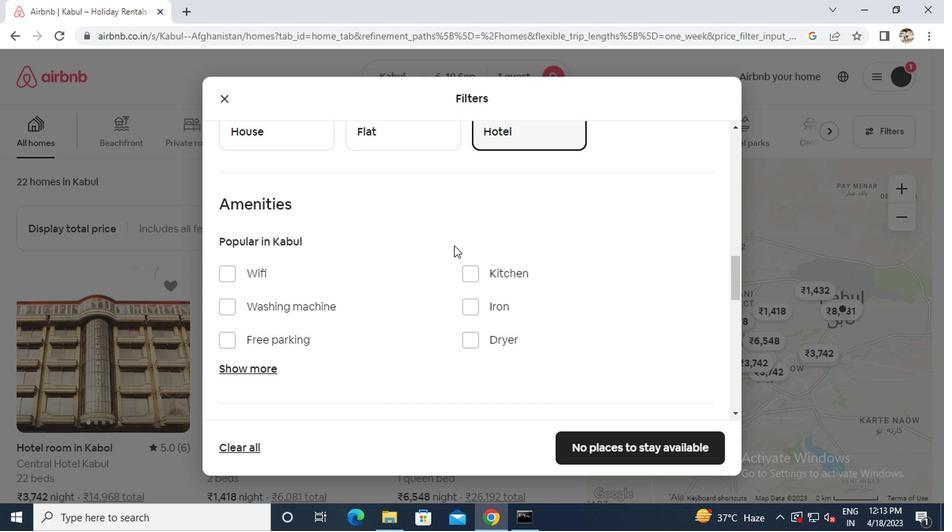 
Action: Mouse moved to (249, 234)
Screenshot: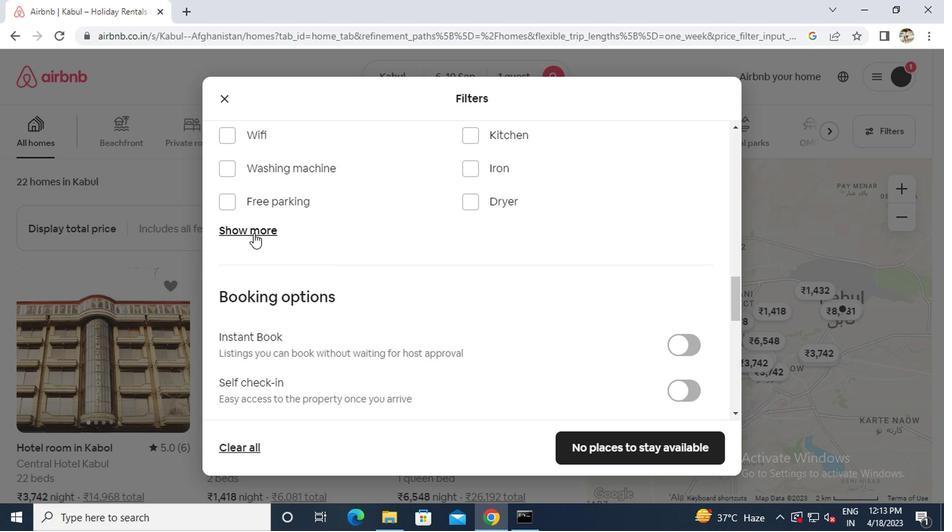 
Action: Mouse pressed left at (249, 234)
Screenshot: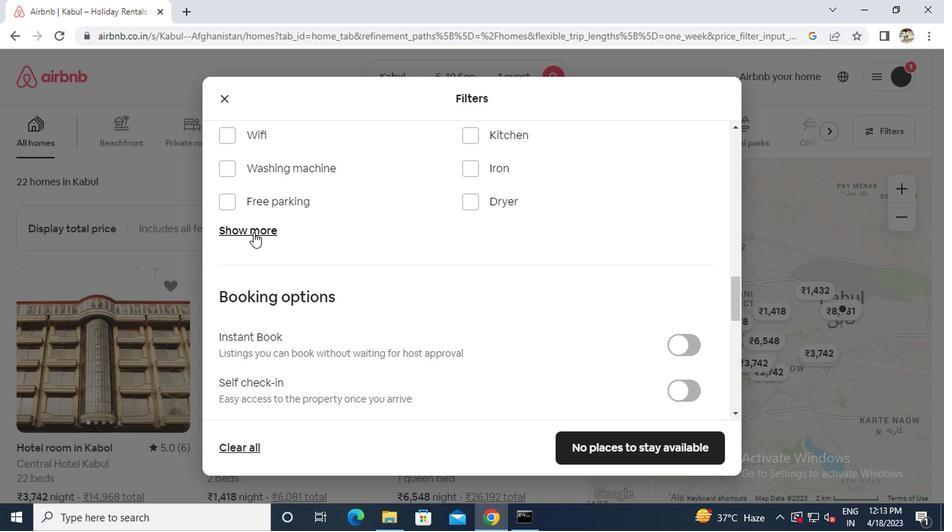 
Action: Mouse moved to (222, 278)
Screenshot: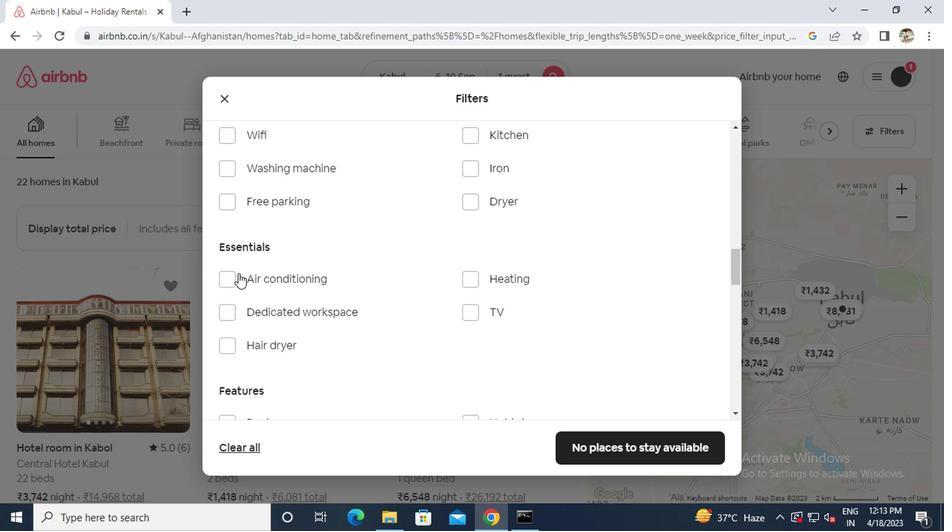 
Action: Mouse pressed left at (222, 278)
Screenshot: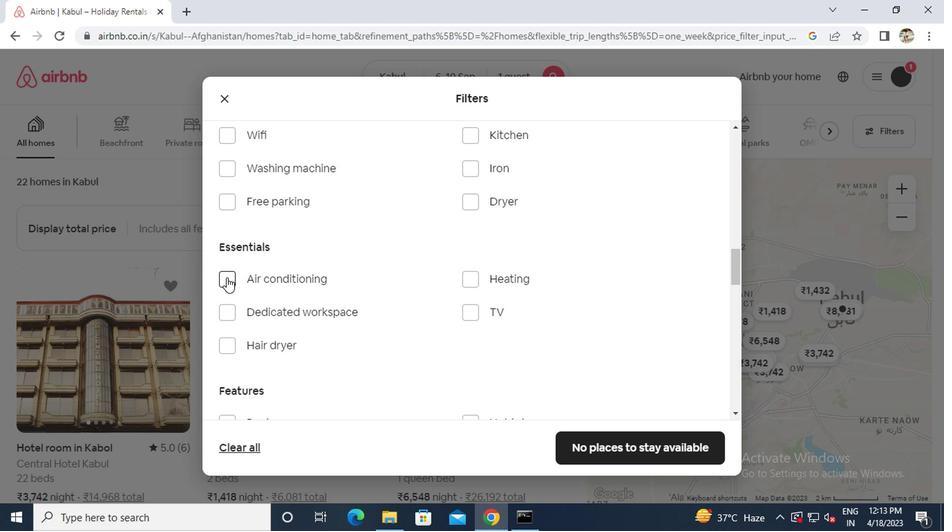 
Action: Mouse moved to (233, 283)
Screenshot: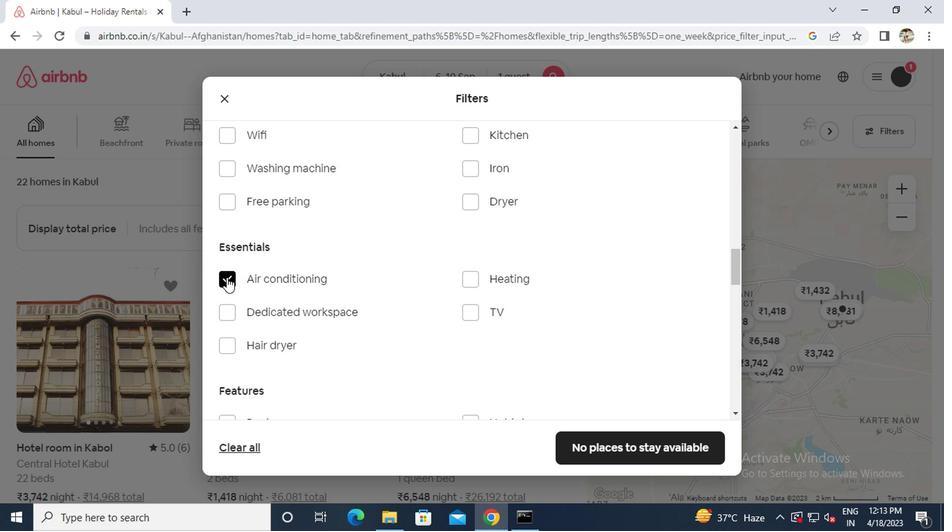 
Action: Mouse scrolled (233, 282) with delta (0, 0)
Screenshot: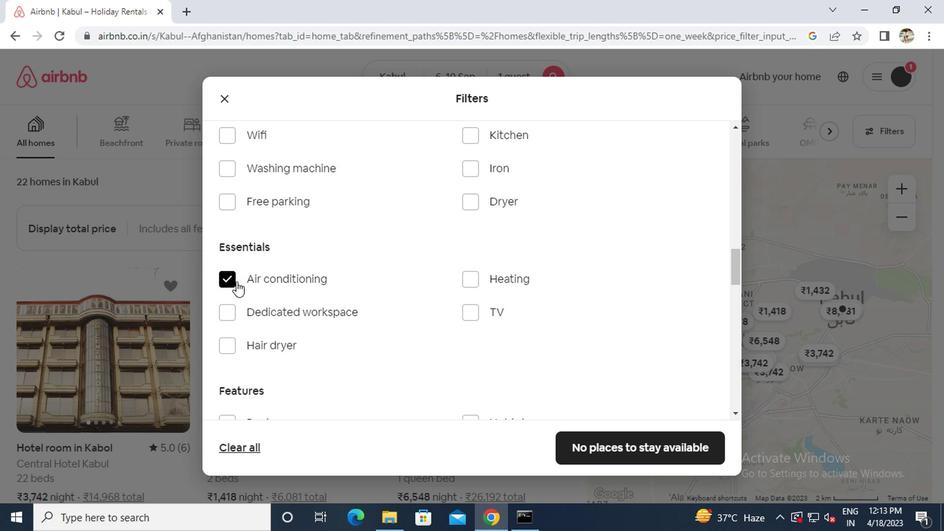 
Action: Mouse scrolled (233, 282) with delta (0, 0)
Screenshot: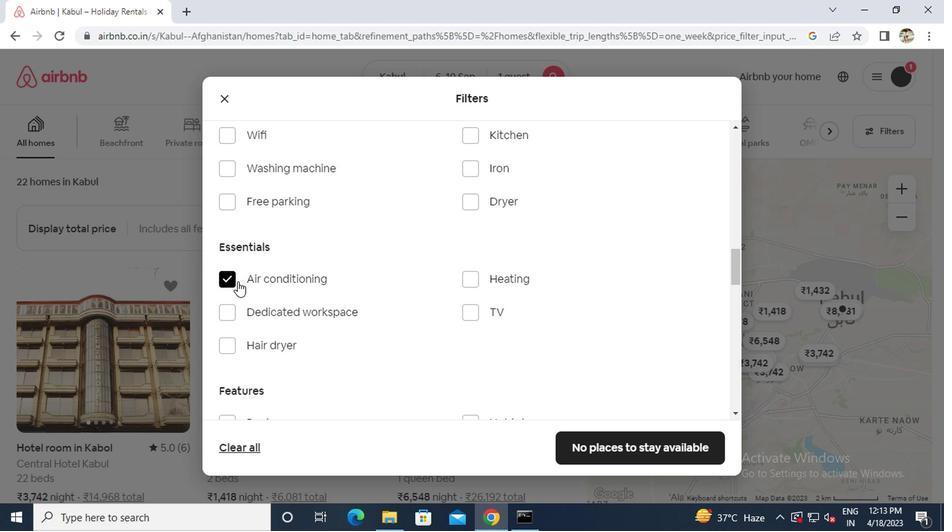 
Action: Mouse moved to (239, 278)
Screenshot: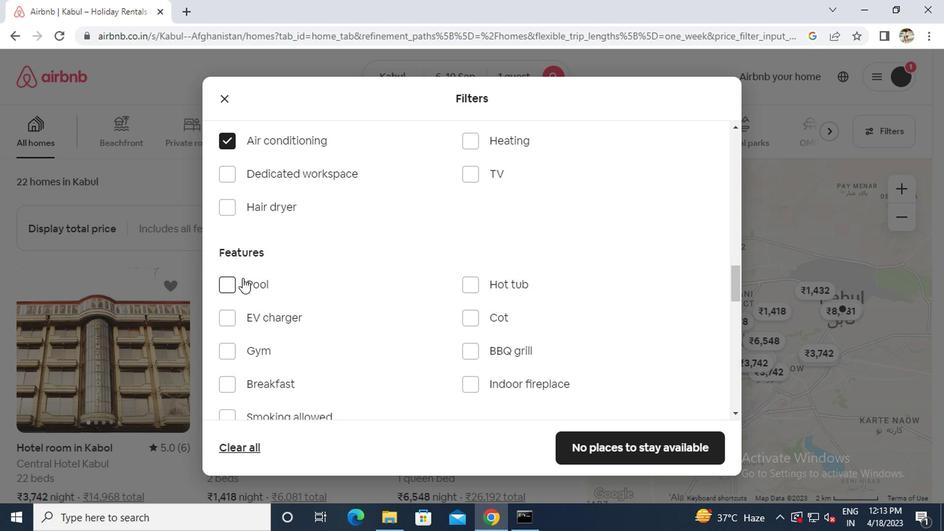 
Action: Mouse scrolled (239, 278) with delta (0, 0)
Screenshot: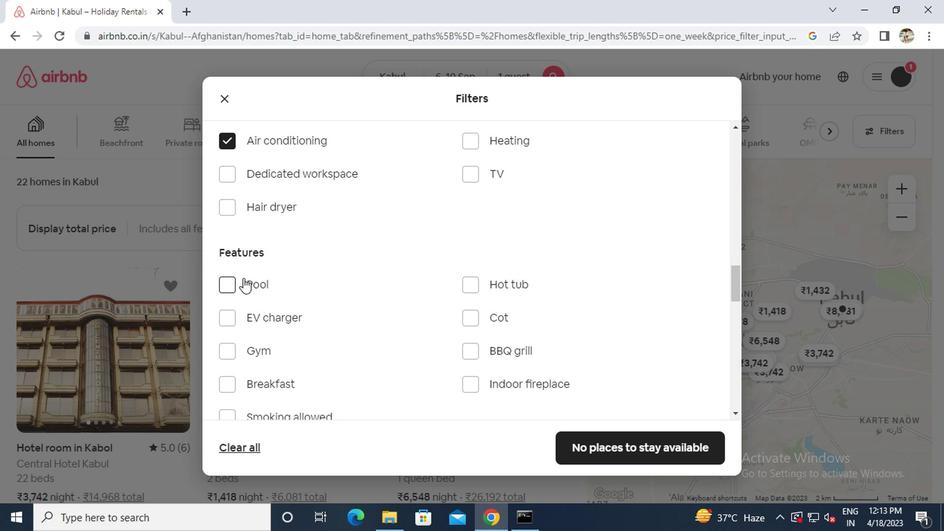 
Action: Mouse scrolled (239, 278) with delta (0, 0)
Screenshot: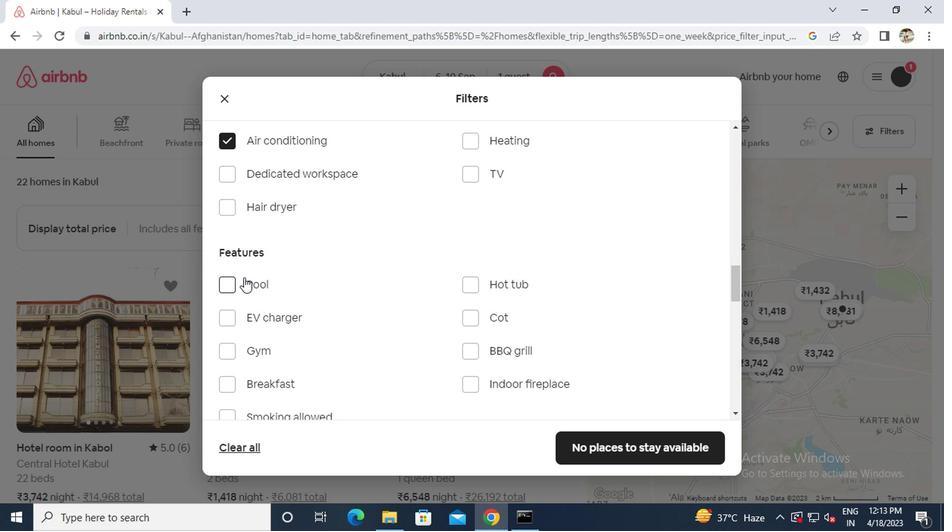 
Action: Mouse pressed left at (239, 278)
Screenshot: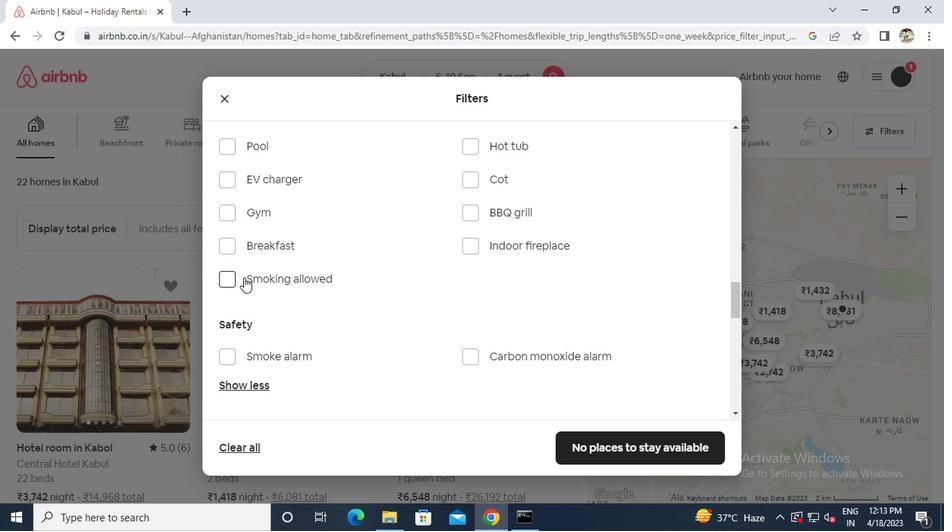 
Action: Mouse moved to (292, 257)
Screenshot: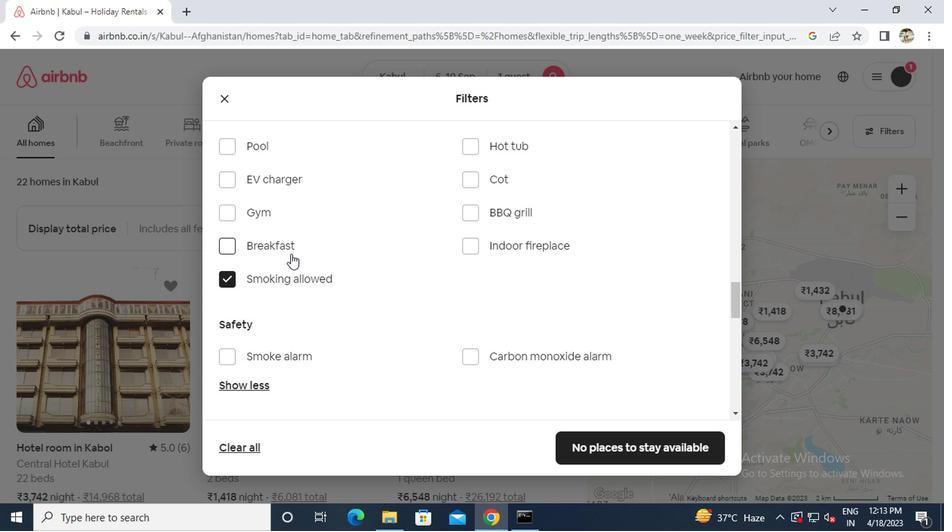 
Action: Mouse scrolled (292, 256) with delta (0, 0)
Screenshot: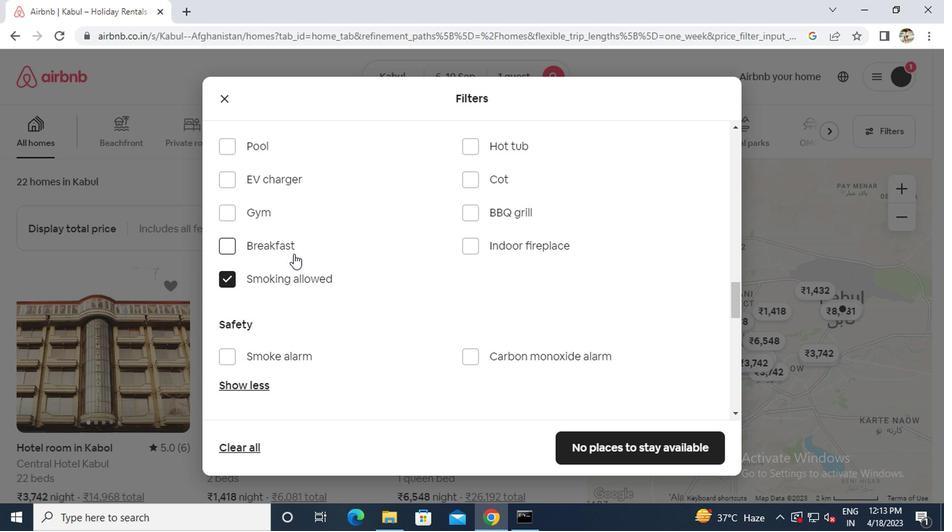 
Action: Mouse moved to (290, 259)
Screenshot: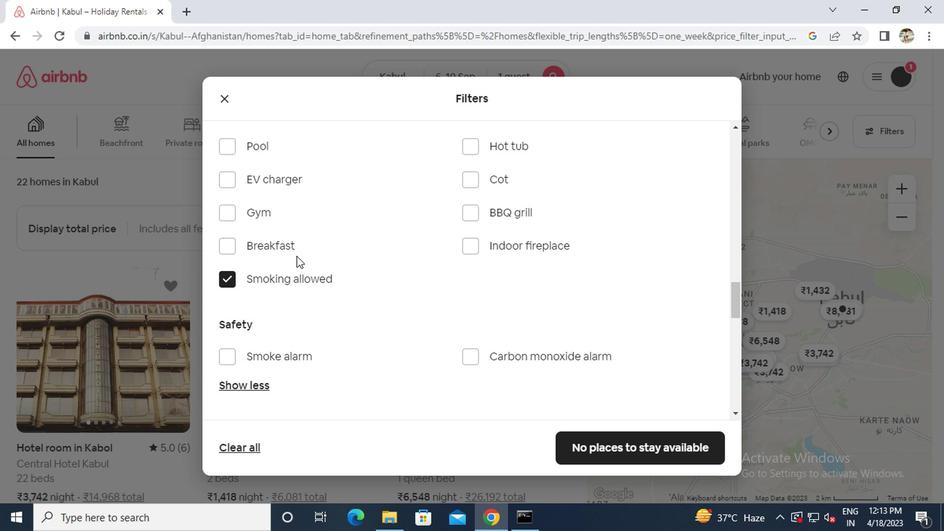 
Action: Mouse scrolled (290, 259) with delta (0, 0)
Screenshot: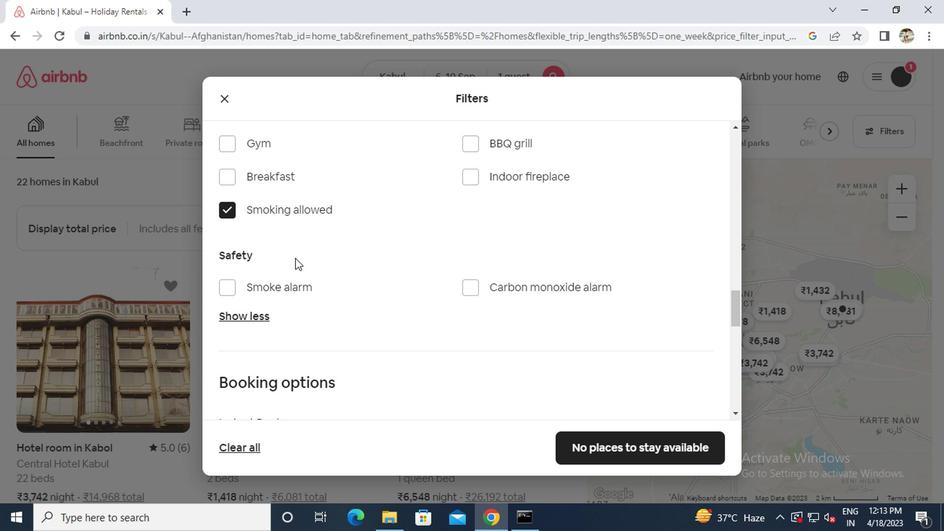 
Action: Mouse scrolled (290, 259) with delta (0, 0)
Screenshot: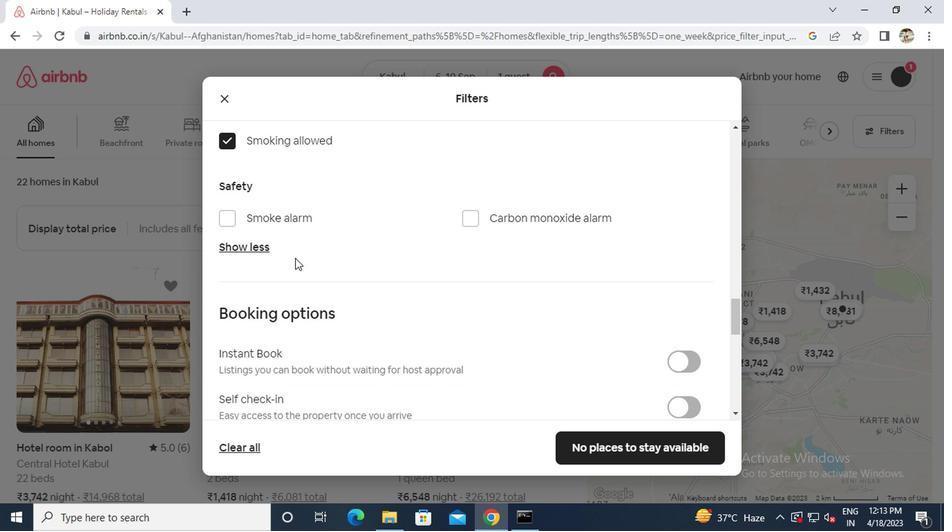 
Action: Mouse scrolled (290, 259) with delta (0, 0)
Screenshot: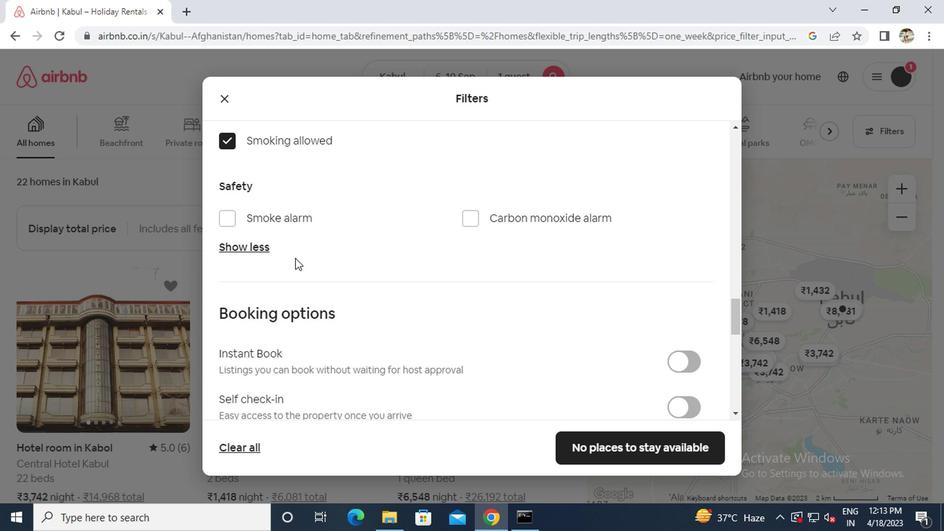 
Action: Mouse moved to (682, 272)
Screenshot: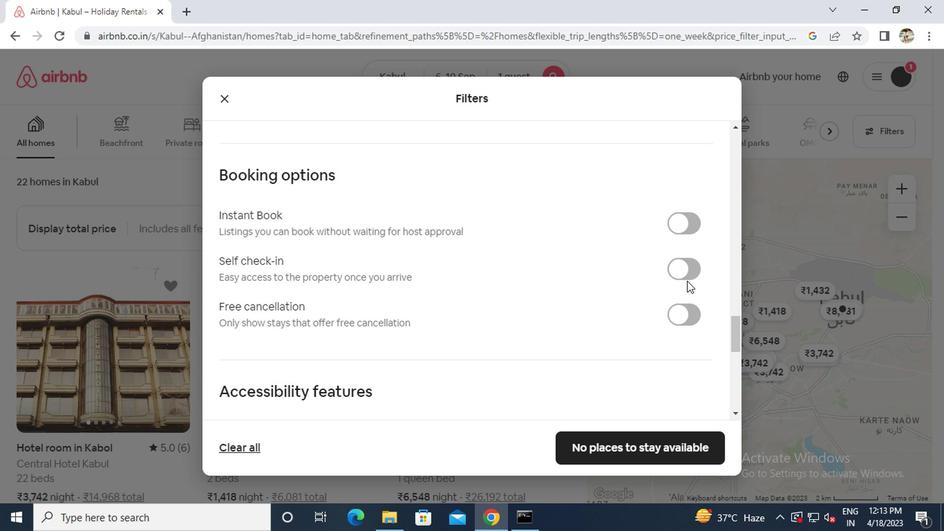 
Action: Mouse pressed left at (682, 272)
Screenshot: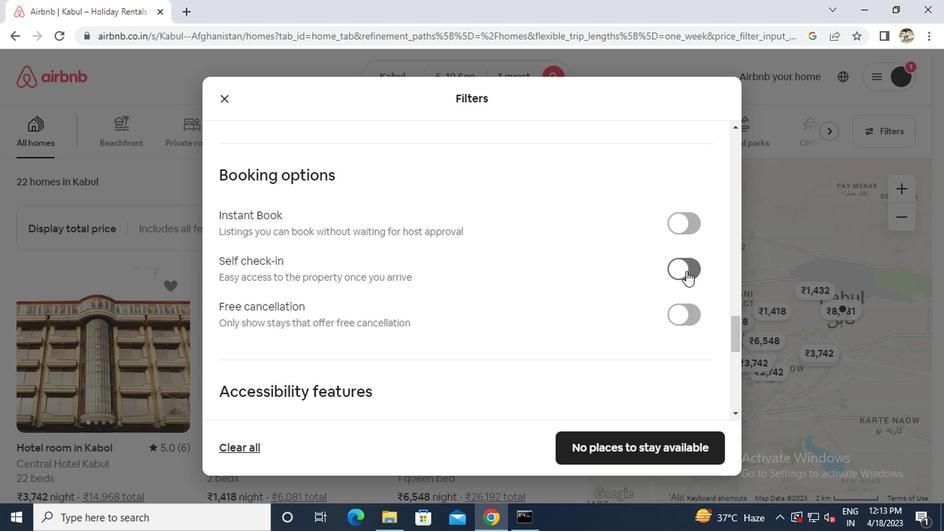 
Action: Mouse moved to (563, 278)
Screenshot: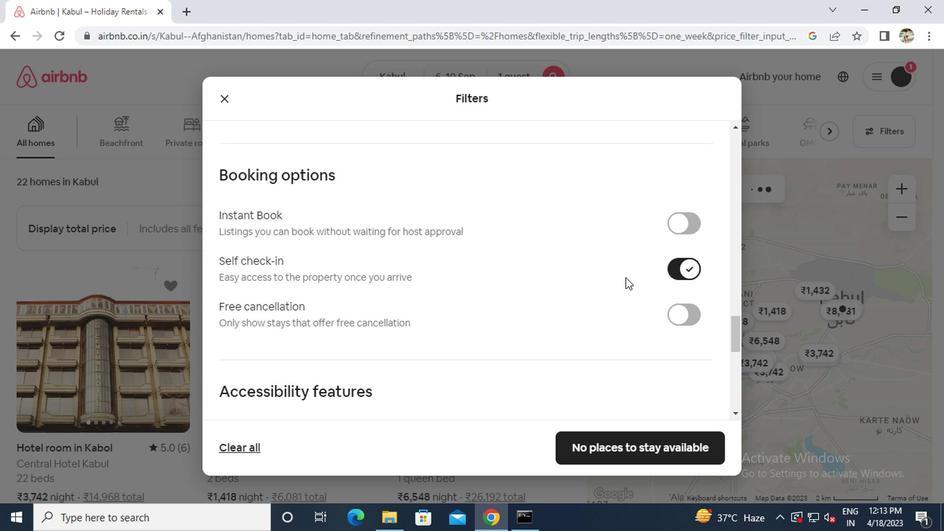
Action: Mouse scrolled (563, 277) with delta (0, 0)
Screenshot: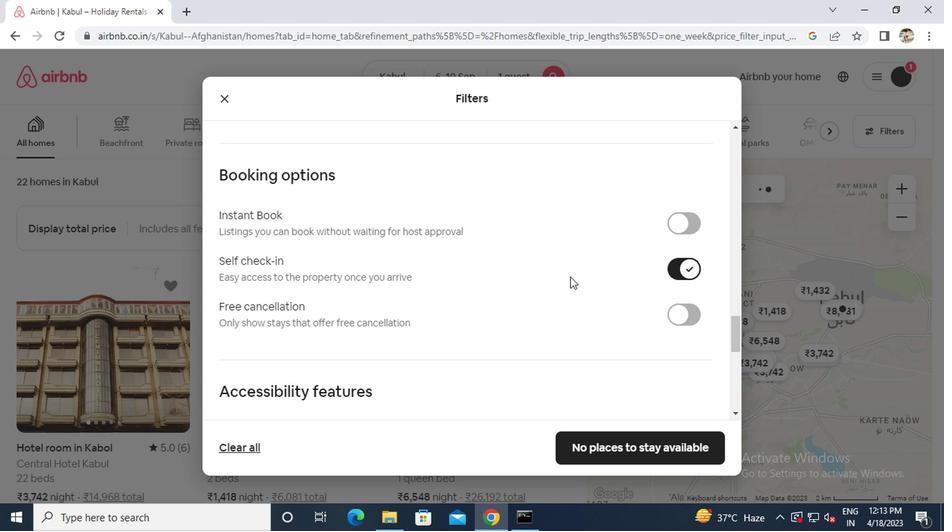 
Action: Mouse scrolled (563, 277) with delta (0, 0)
Screenshot: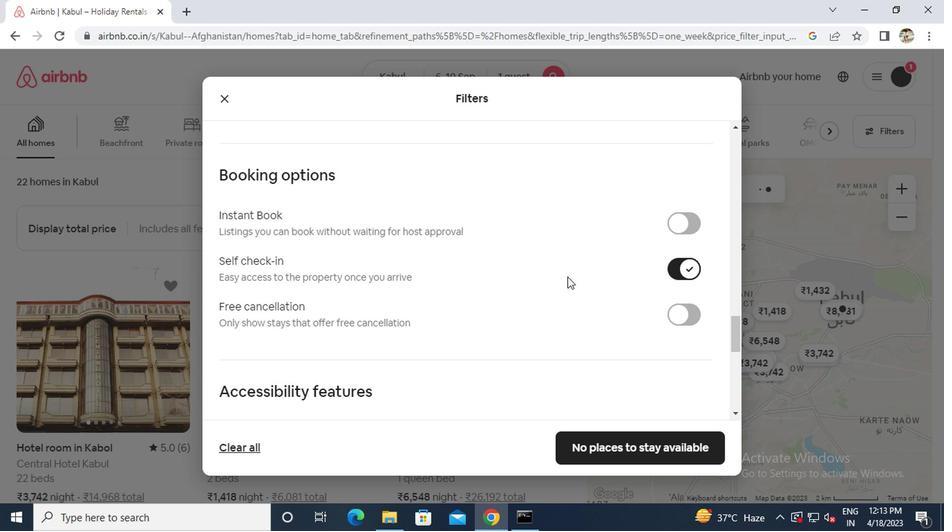 
Action: Mouse moved to (562, 277)
Screenshot: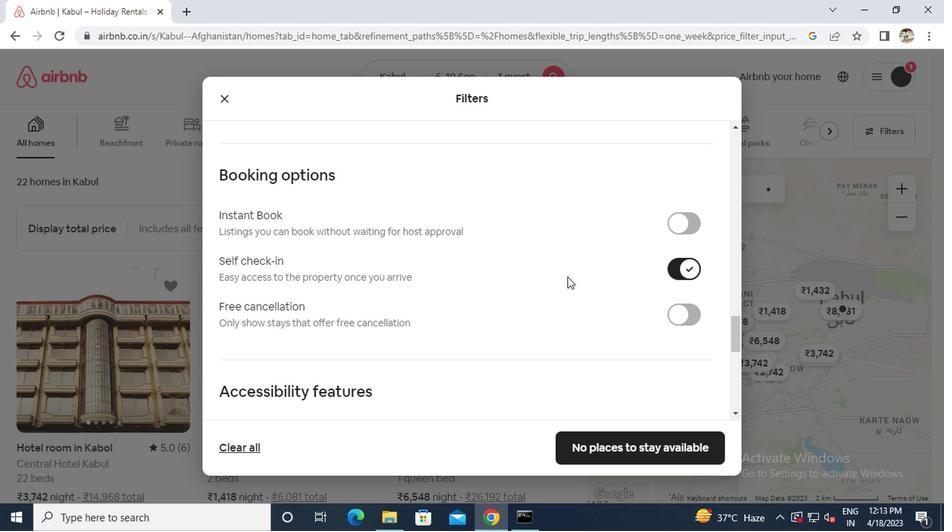 
Action: Mouse scrolled (562, 276) with delta (0, 0)
Screenshot: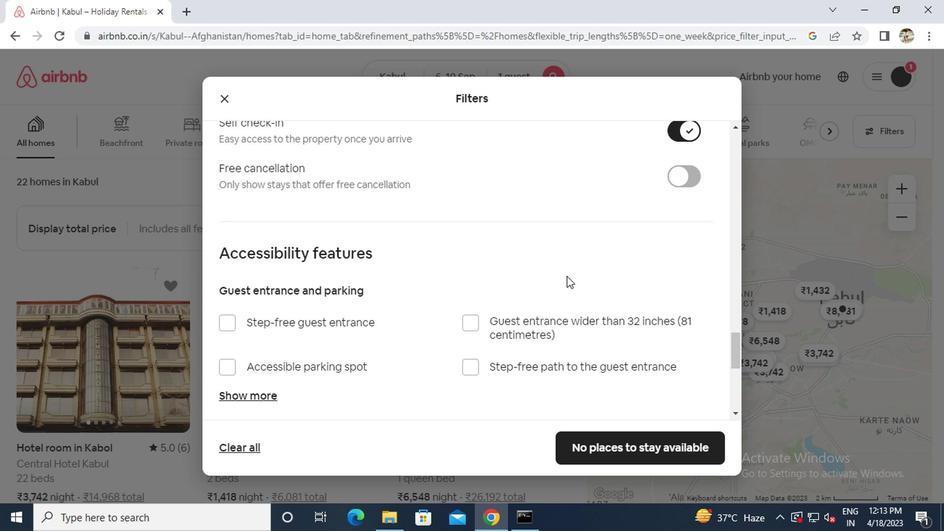 
Action: Mouse scrolled (562, 276) with delta (0, 0)
Screenshot: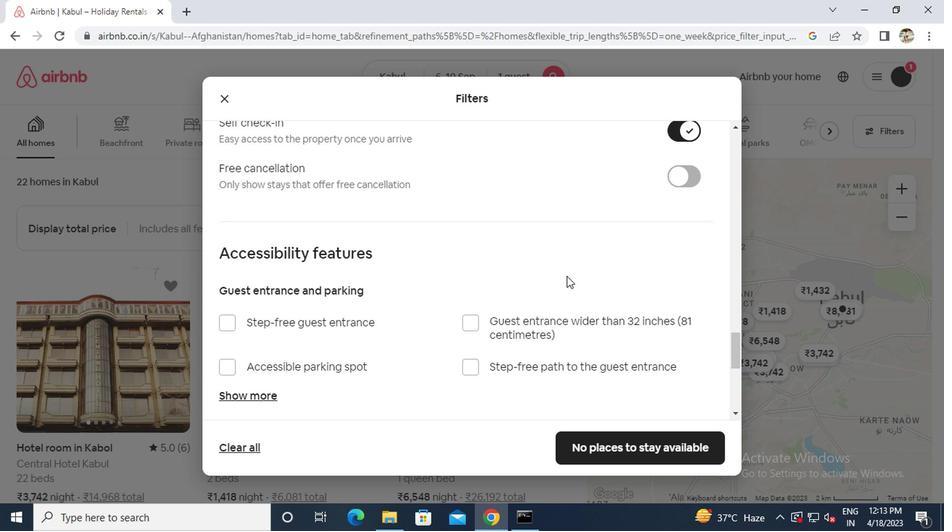 
Action: Mouse scrolled (562, 276) with delta (0, 0)
Screenshot: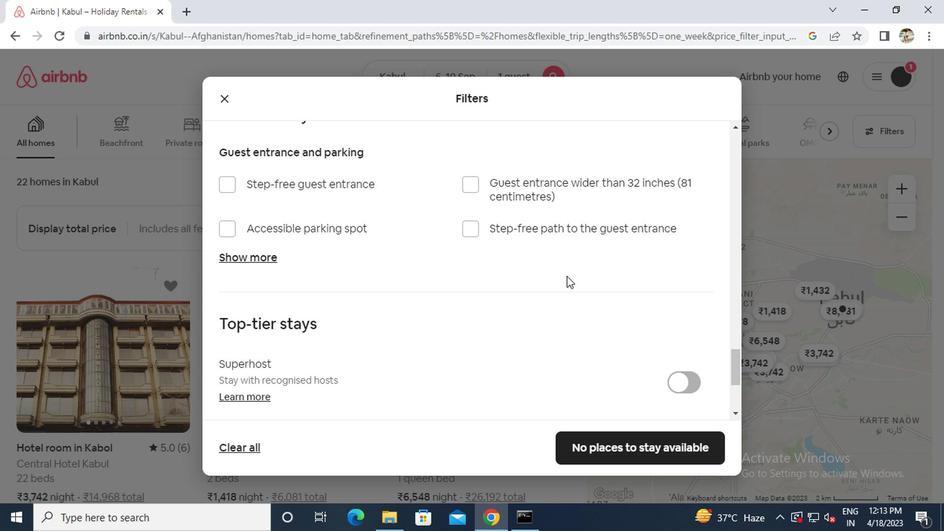 
Action: Mouse scrolled (562, 276) with delta (0, 0)
Screenshot: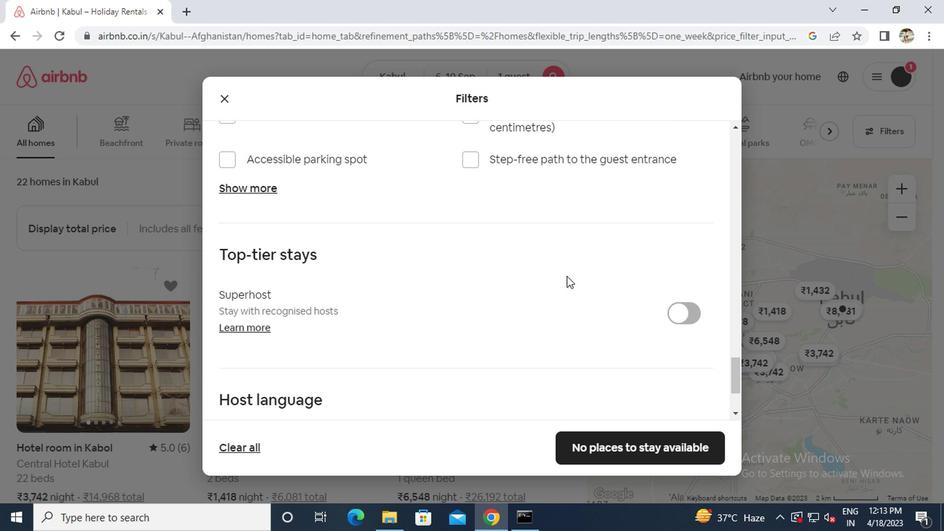 
Action: Mouse scrolled (562, 276) with delta (0, 0)
Screenshot: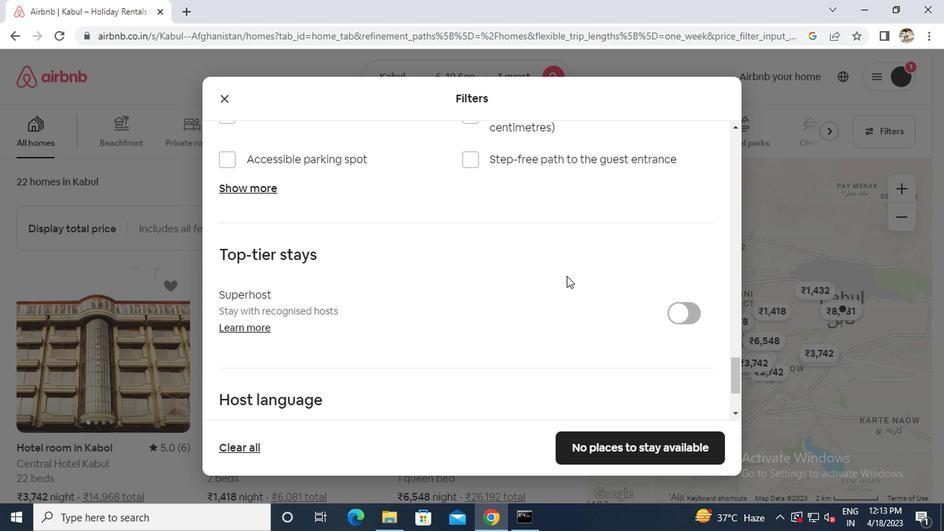 
Action: Mouse scrolled (562, 276) with delta (0, 0)
Screenshot: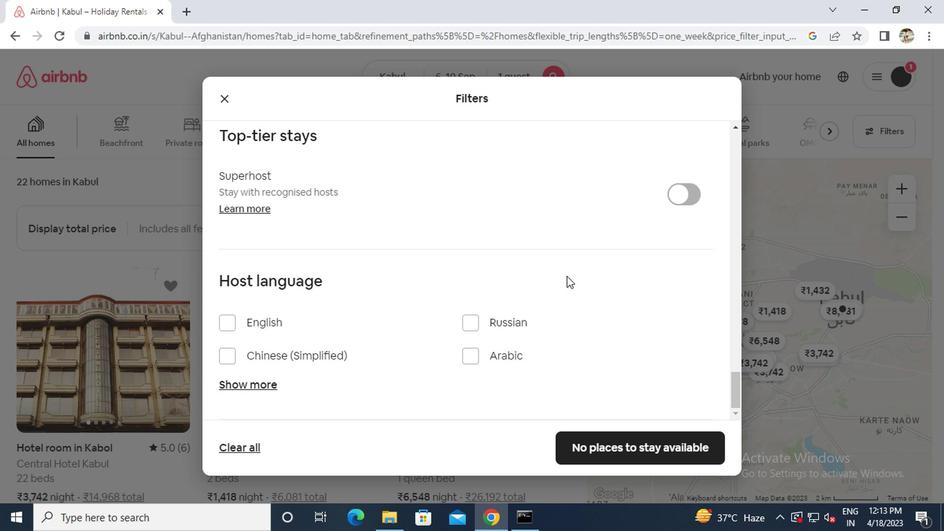 
Action: Mouse scrolled (562, 276) with delta (0, 0)
Screenshot: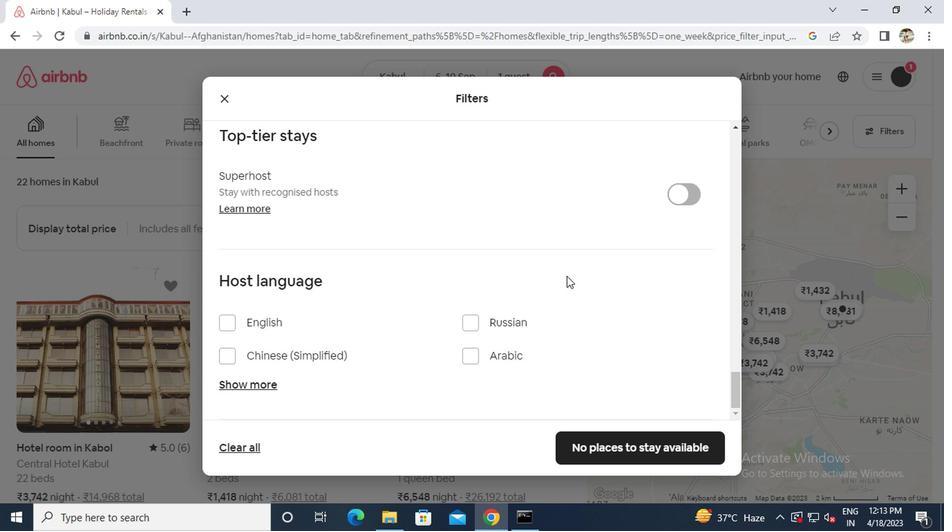 
Action: Mouse scrolled (562, 276) with delta (0, 0)
Screenshot: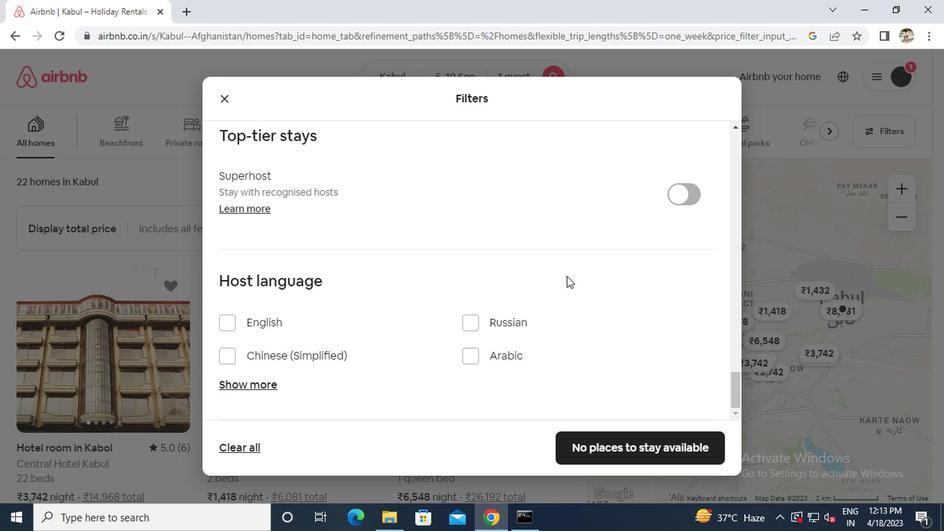 
Action: Mouse moved to (224, 328)
Screenshot: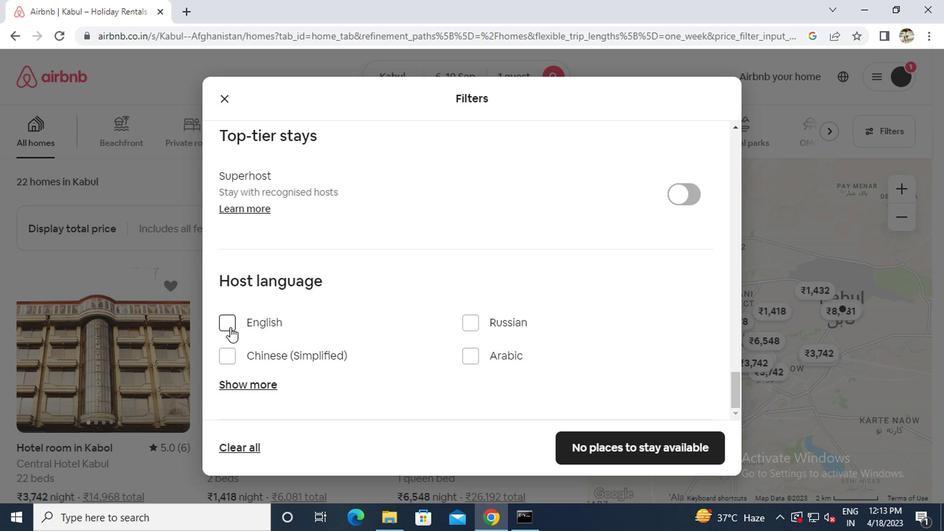 
Action: Mouse pressed left at (224, 328)
Screenshot: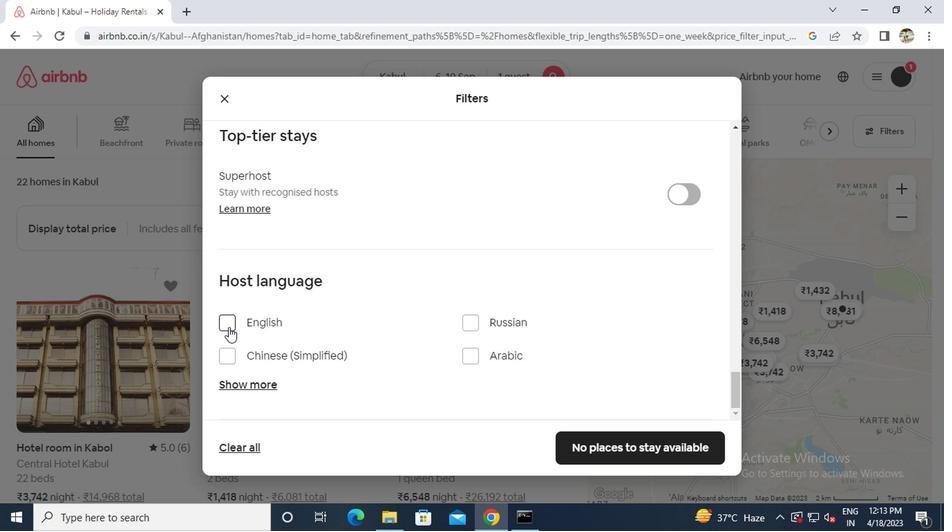 
Action: Mouse moved to (585, 447)
Screenshot: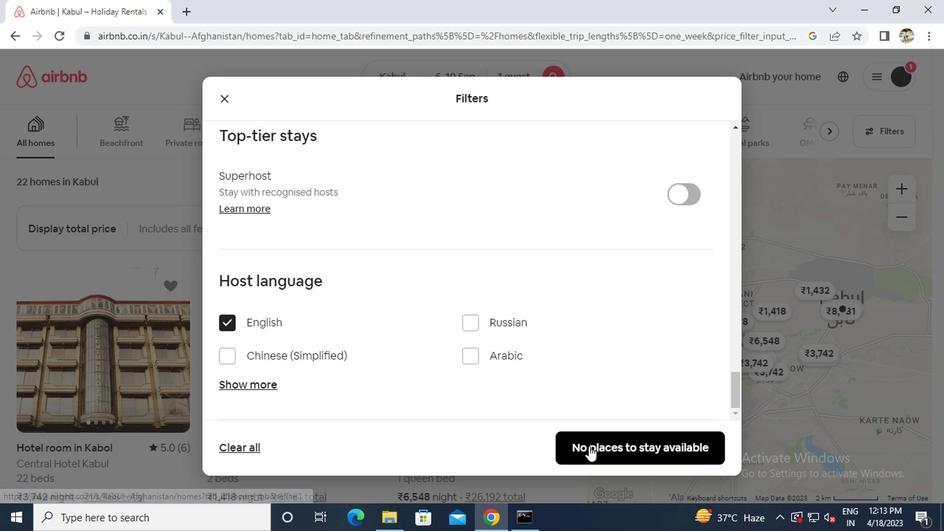 
Action: Mouse pressed left at (585, 447)
Screenshot: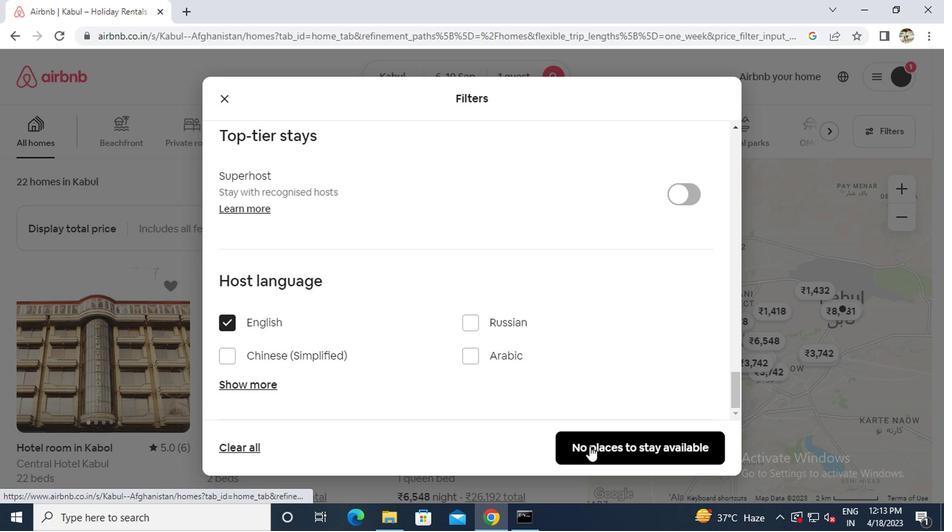 
